 Task: Search one way flight ticket for 5 adults, 2 children, 1 infant in seat and 2 infants on lap in economy from Eagle/vail: Eagle County Regional Airport to Fort Wayne: Fort Wayne International Airport on 5-4-2023. Choice of flights is Singapure airlines. Number of bags: 6 checked bags. Price is upto 87000. Outbound departure time preference is 10:45.
Action: Mouse moved to (311, 303)
Screenshot: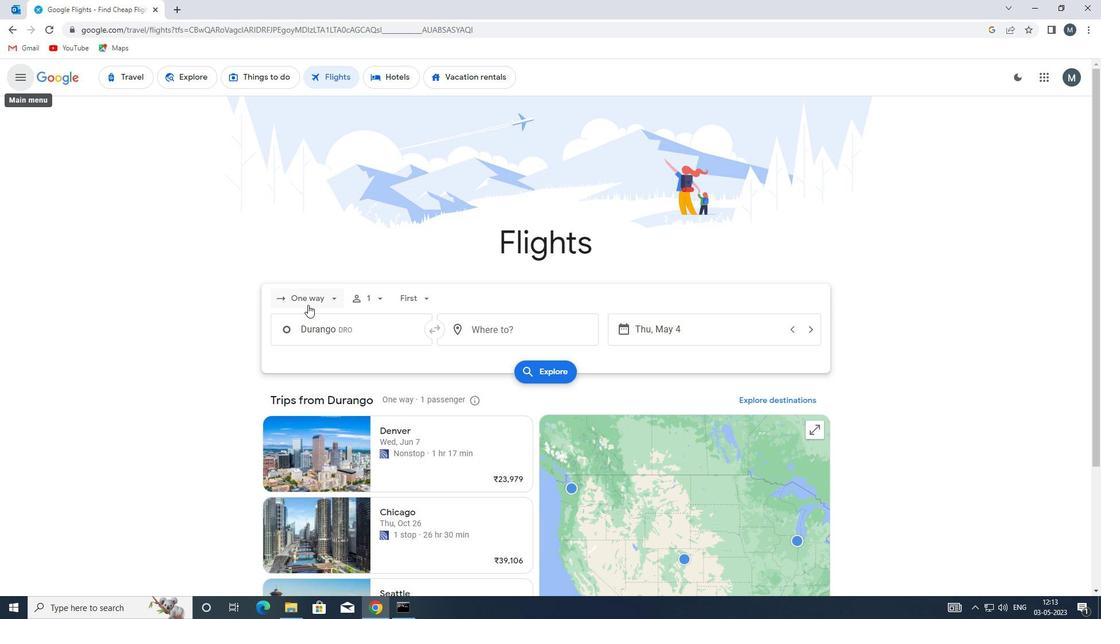 
Action: Mouse pressed left at (311, 303)
Screenshot: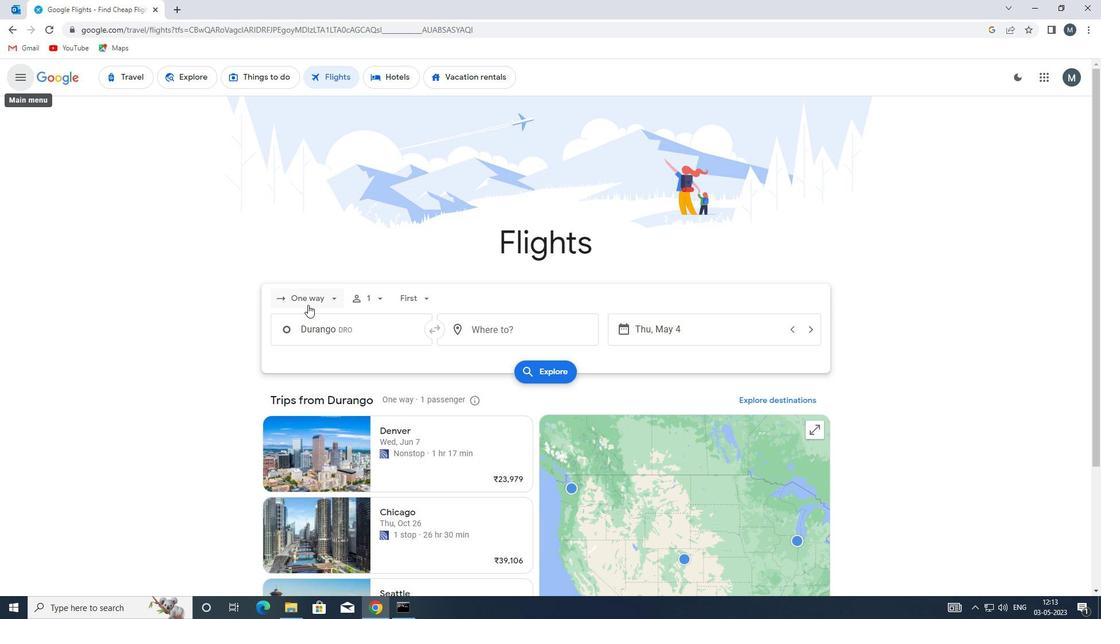 
Action: Mouse moved to (314, 355)
Screenshot: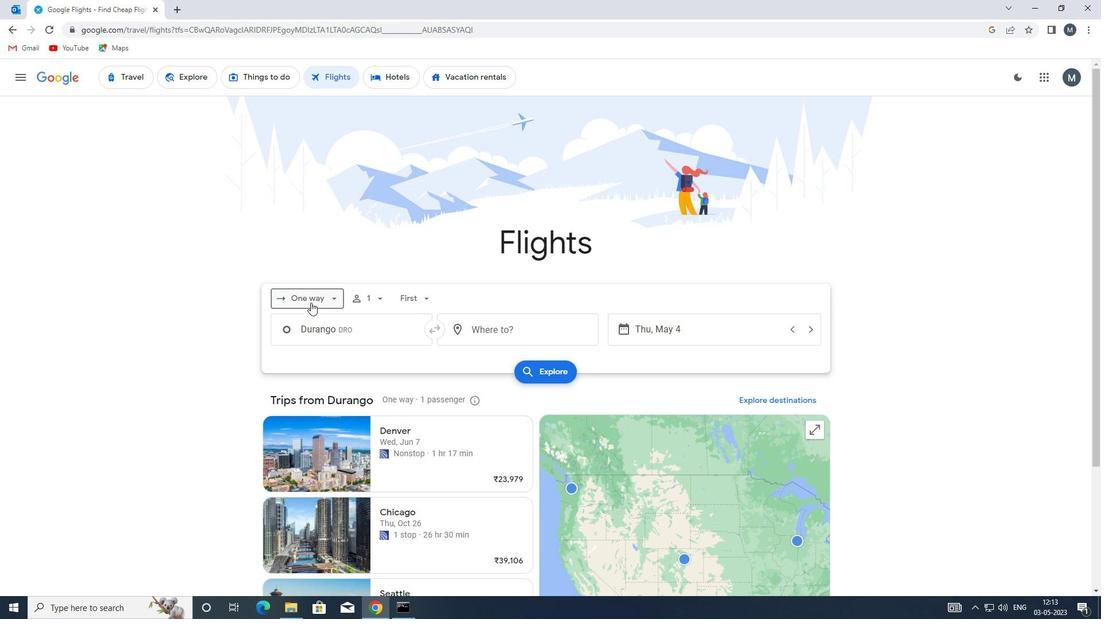 
Action: Mouse pressed left at (314, 355)
Screenshot: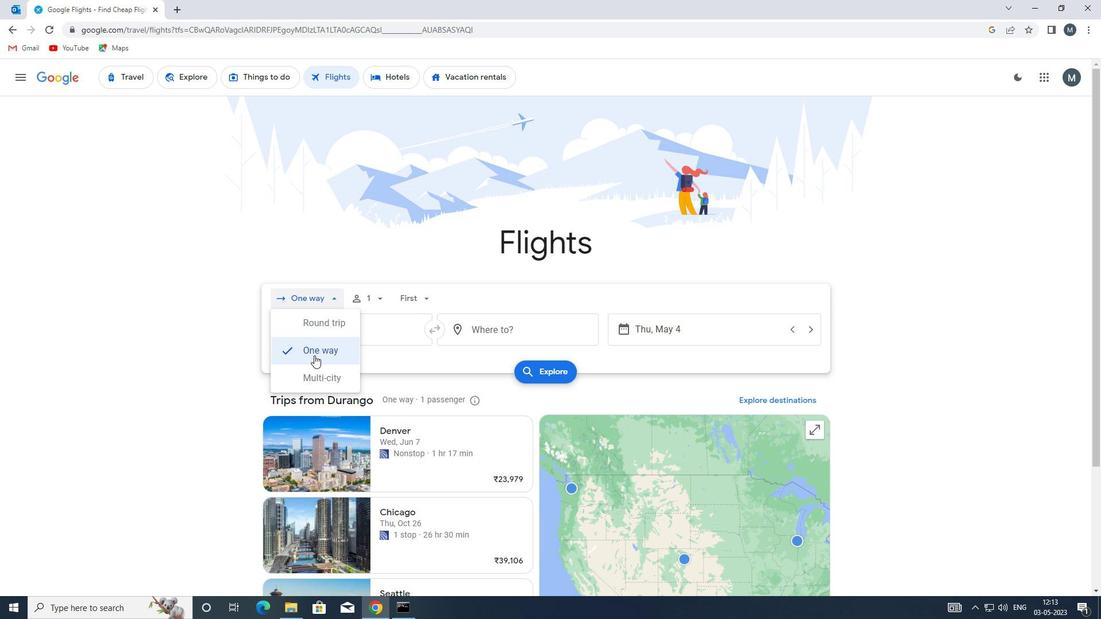 
Action: Mouse moved to (376, 301)
Screenshot: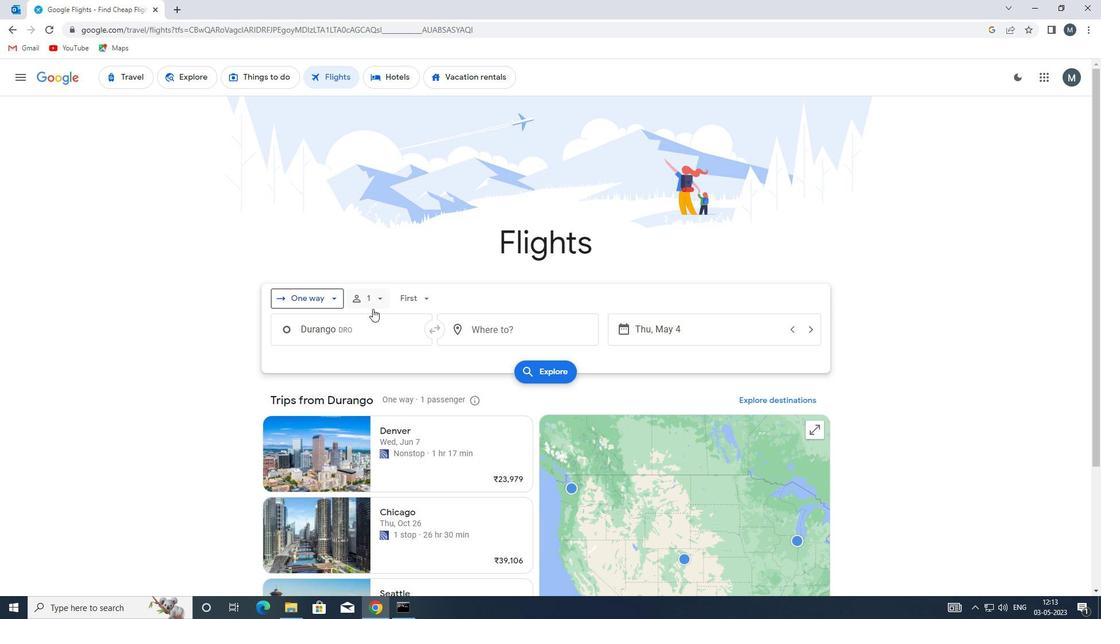 
Action: Mouse pressed left at (376, 301)
Screenshot: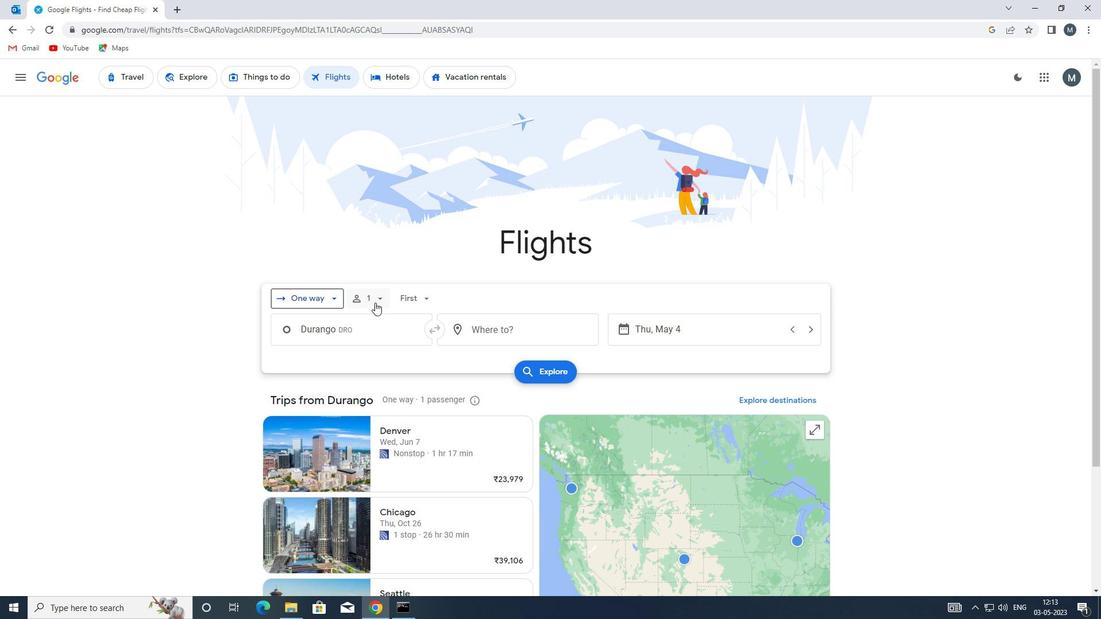 
Action: Mouse moved to (473, 327)
Screenshot: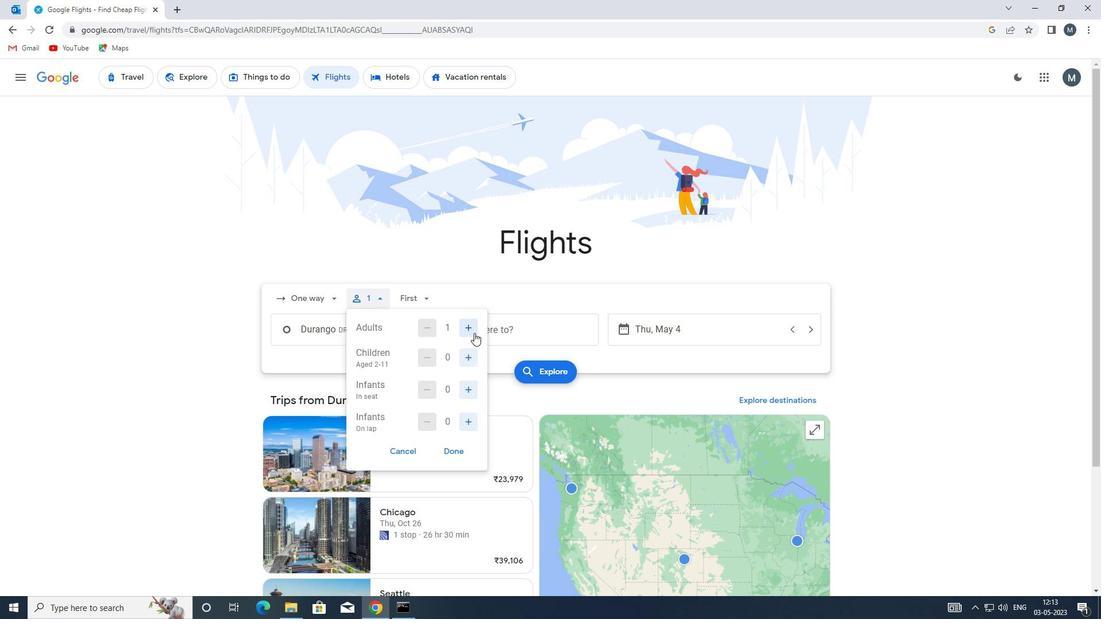 
Action: Mouse pressed left at (473, 327)
Screenshot: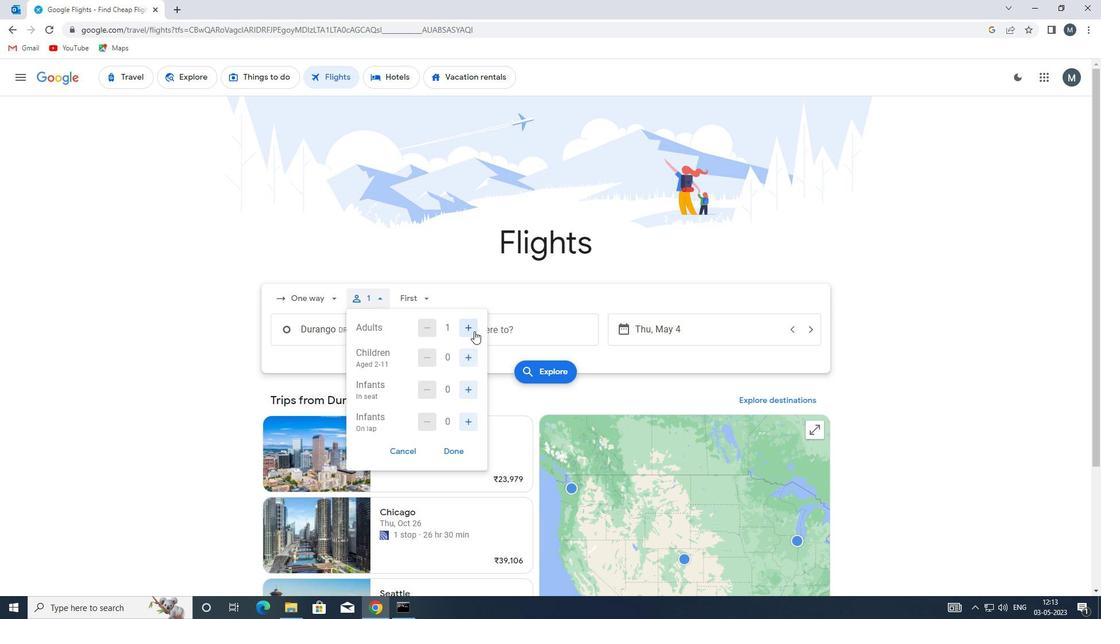 
Action: Mouse pressed left at (473, 327)
Screenshot: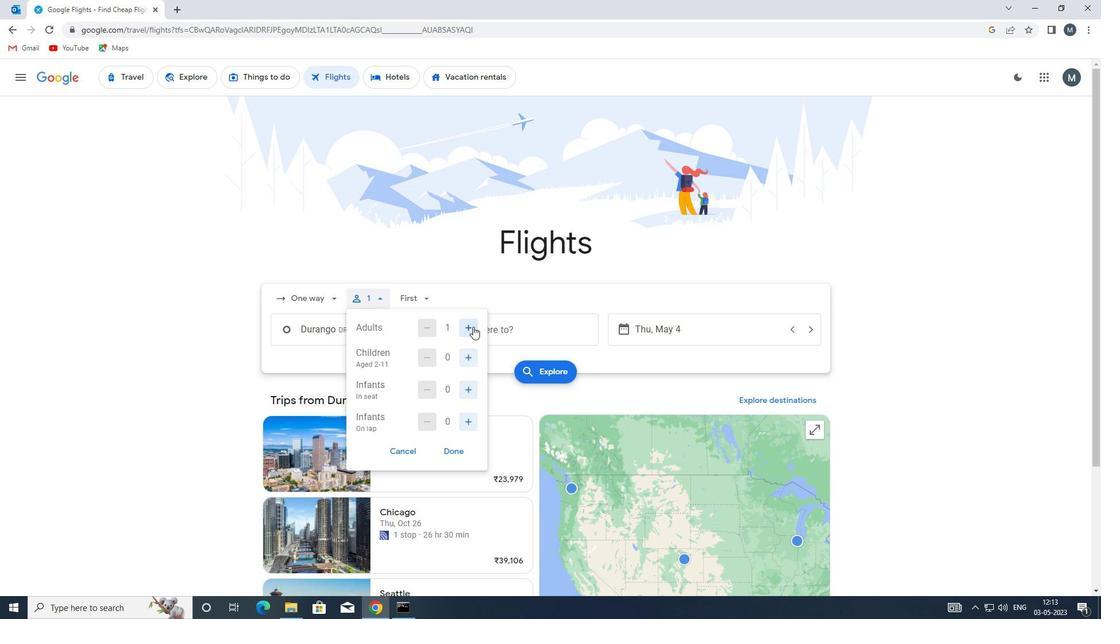 
Action: Mouse pressed left at (473, 327)
Screenshot: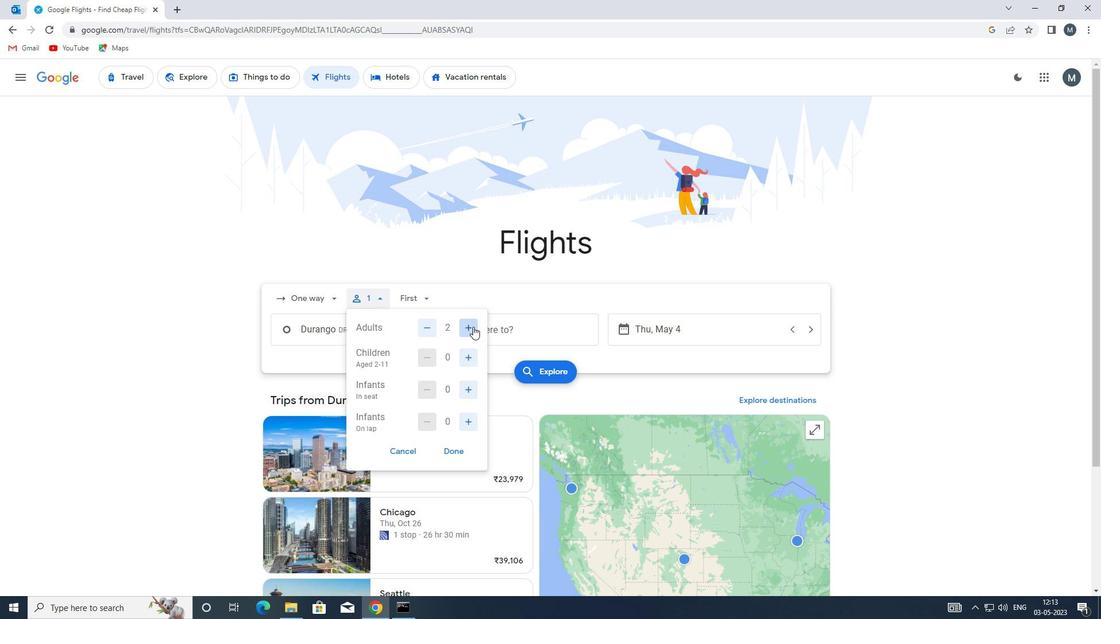 
Action: Mouse pressed left at (473, 327)
Screenshot: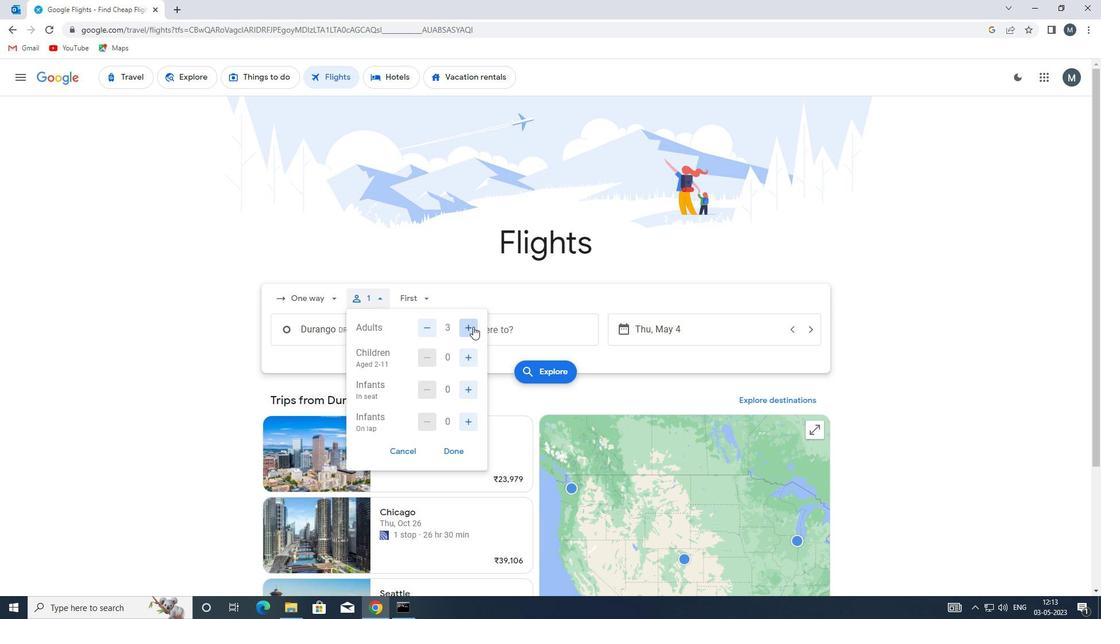
Action: Mouse moved to (469, 358)
Screenshot: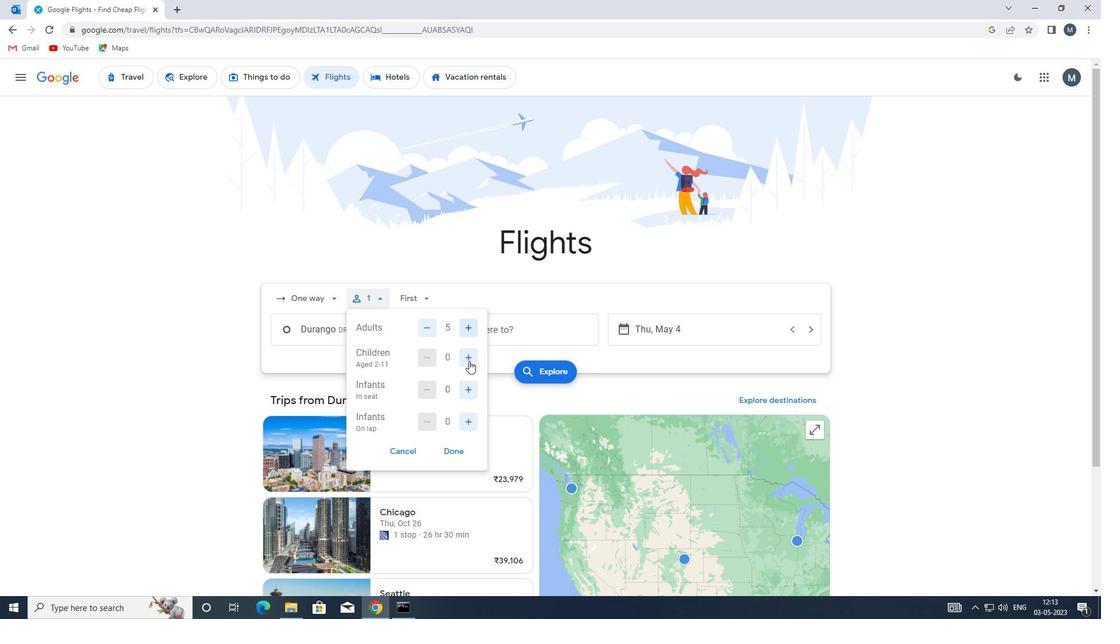 
Action: Mouse pressed left at (469, 358)
Screenshot: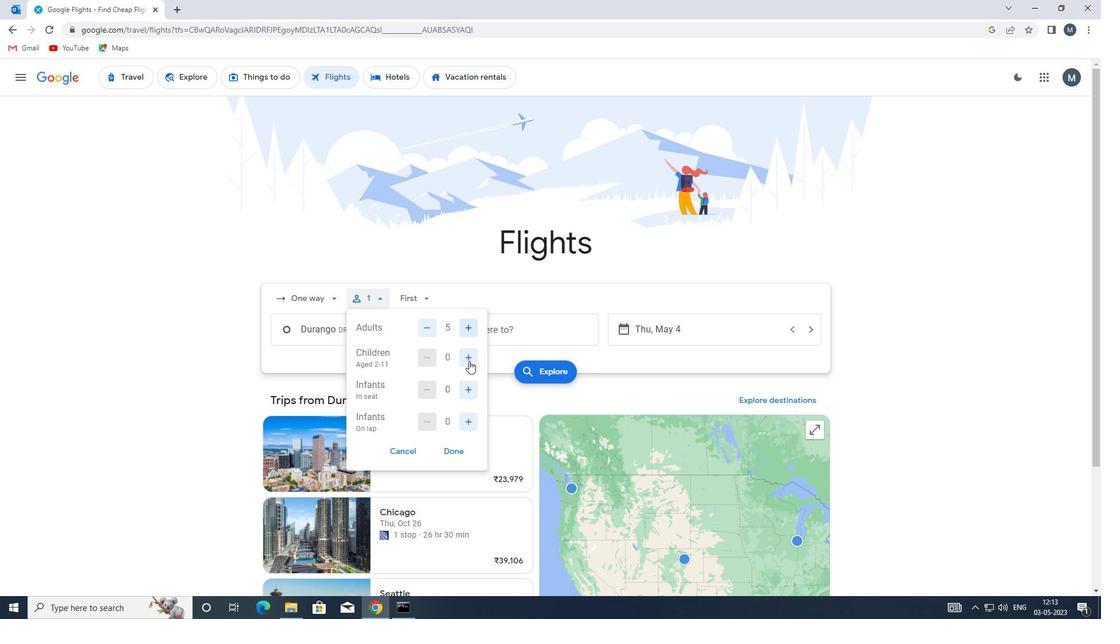 
Action: Mouse pressed left at (469, 358)
Screenshot: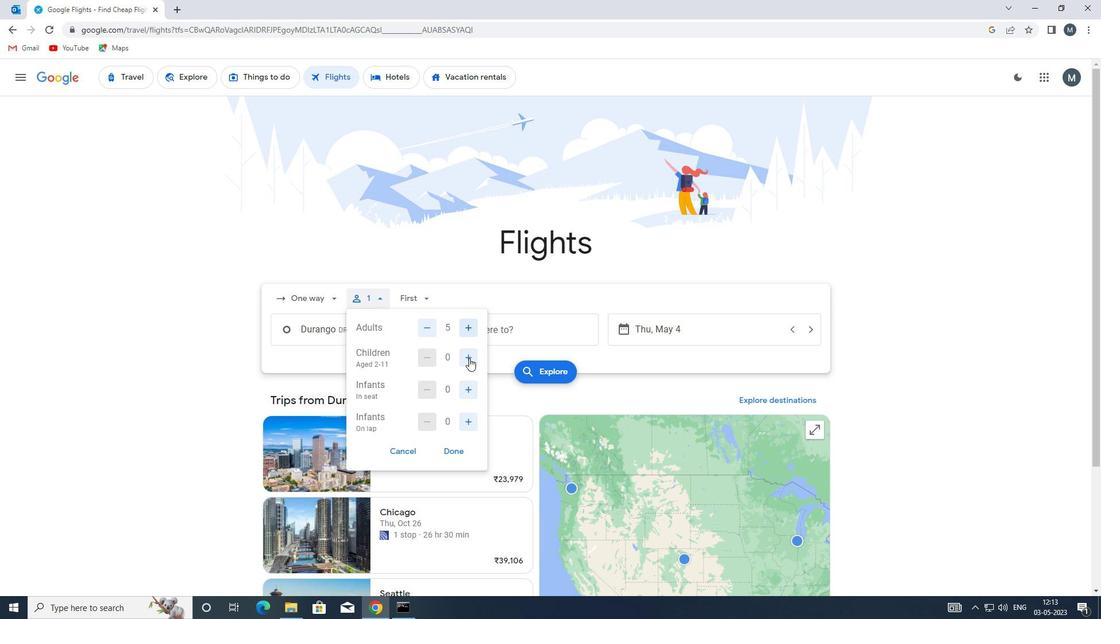 
Action: Mouse moved to (469, 388)
Screenshot: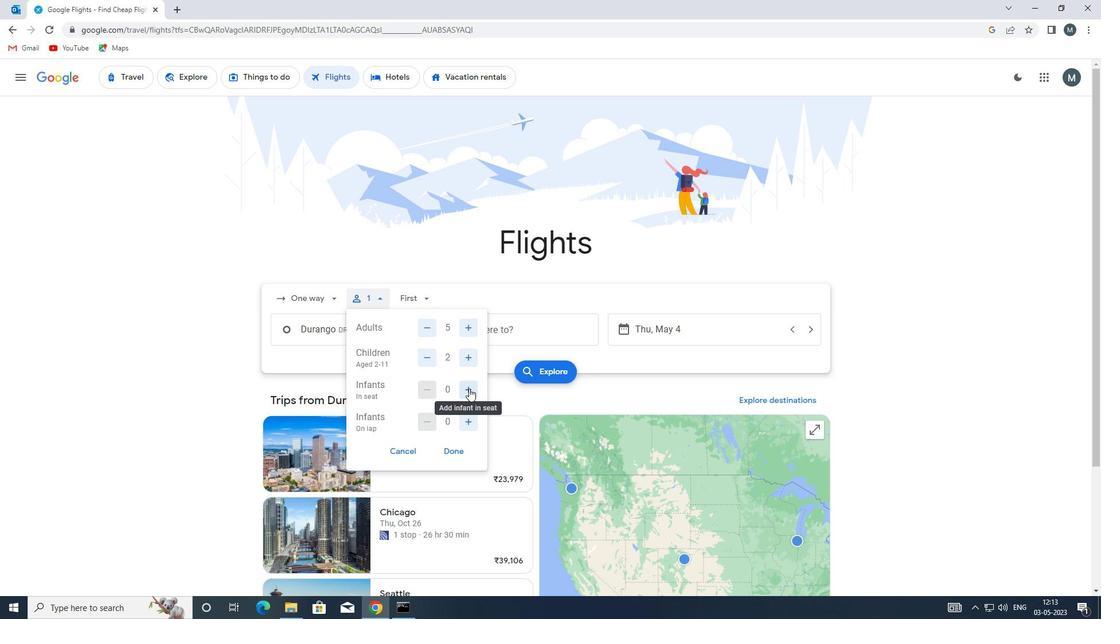 
Action: Mouse pressed left at (469, 388)
Screenshot: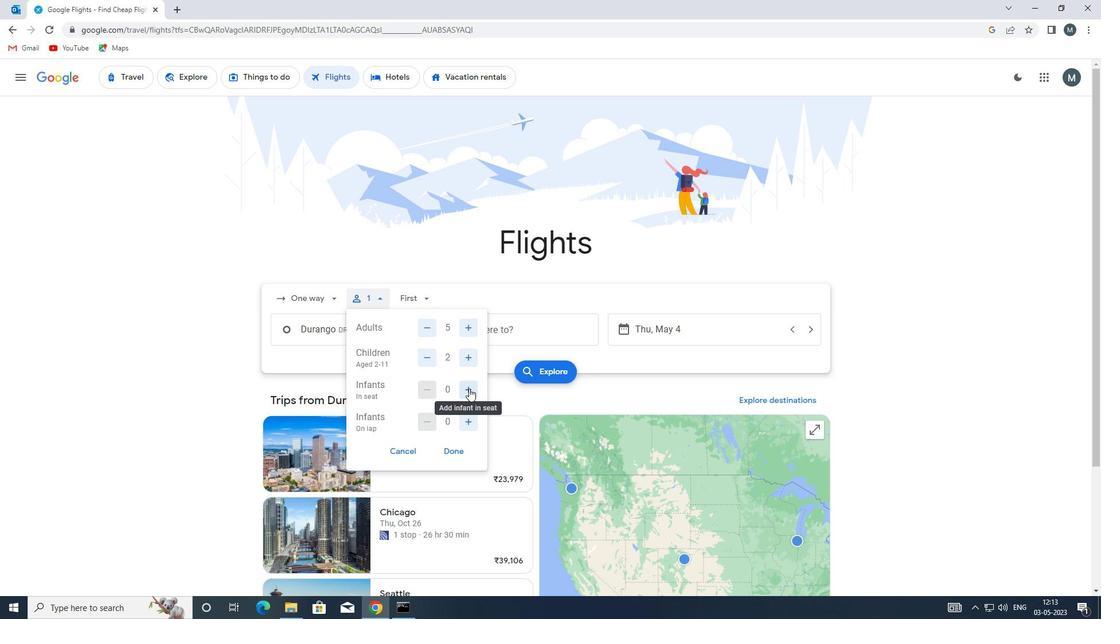 
Action: Mouse moved to (470, 420)
Screenshot: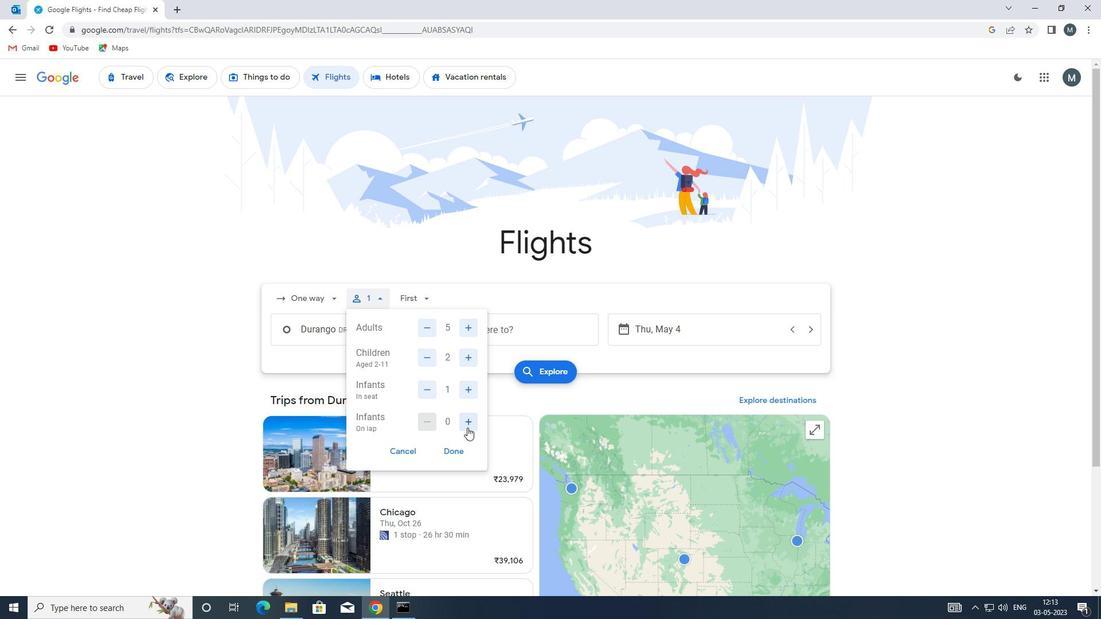 
Action: Mouse pressed left at (470, 420)
Screenshot: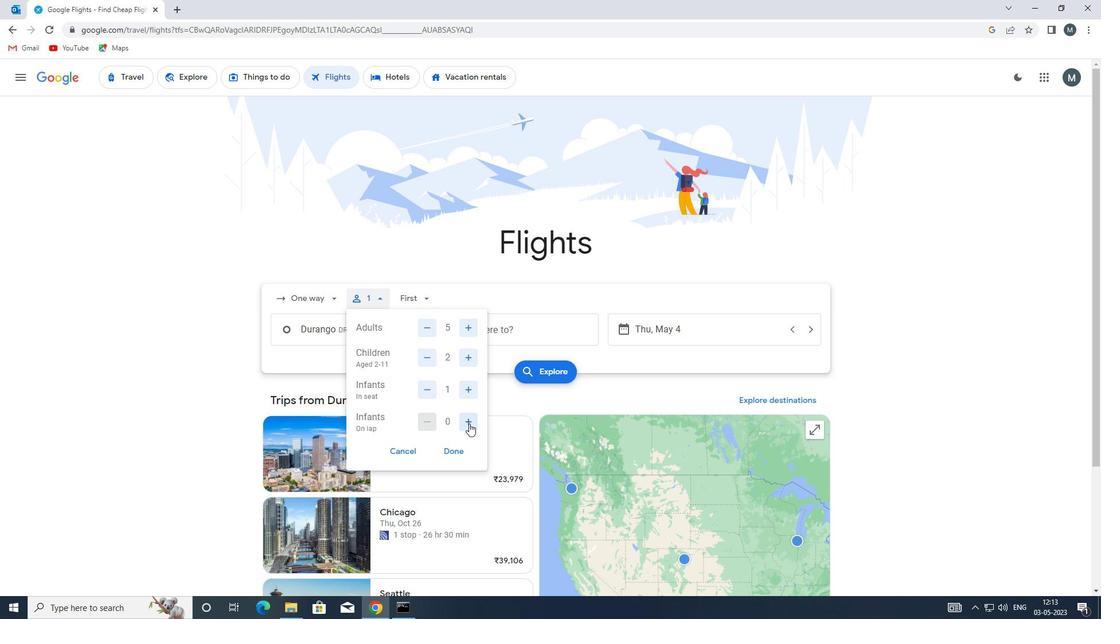 
Action: Mouse pressed left at (470, 420)
Screenshot: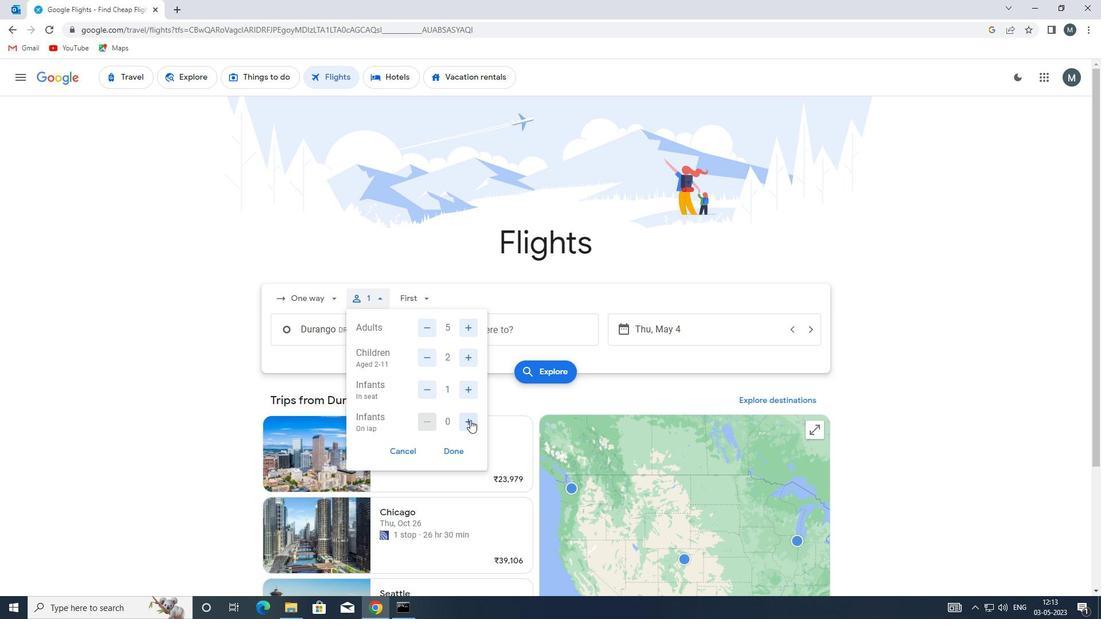 
Action: Mouse moved to (432, 421)
Screenshot: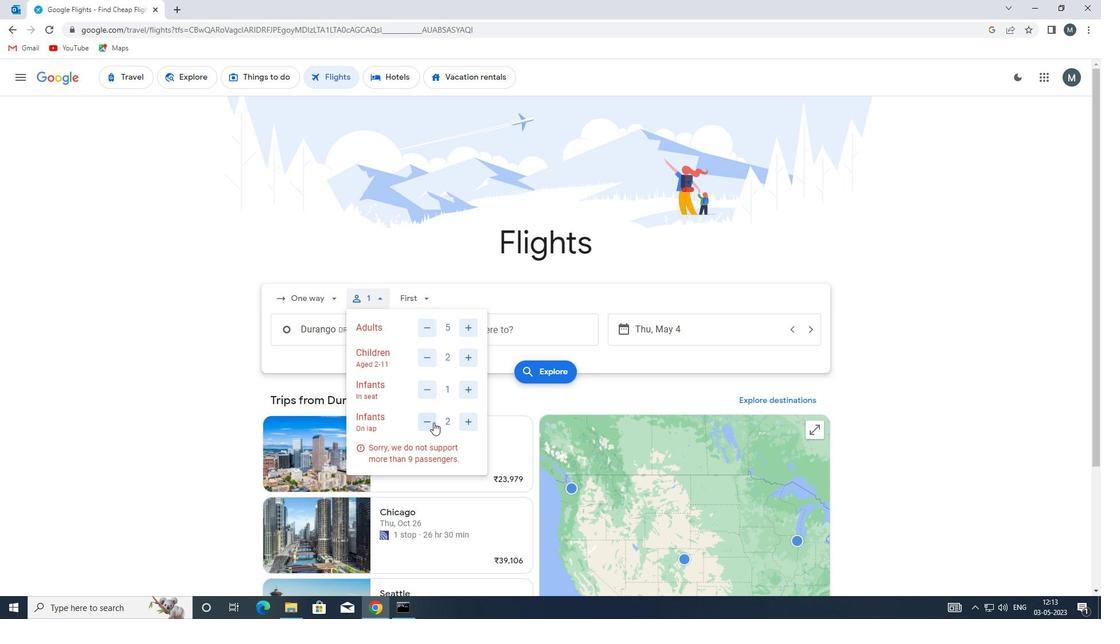 
Action: Mouse pressed left at (432, 421)
Screenshot: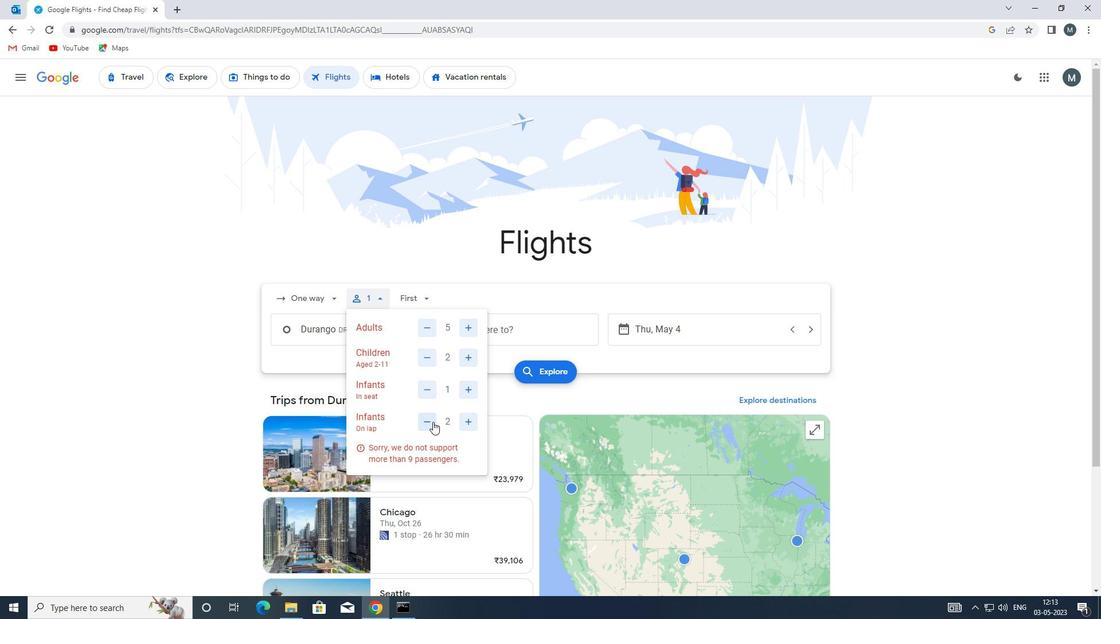 
Action: Mouse moved to (451, 450)
Screenshot: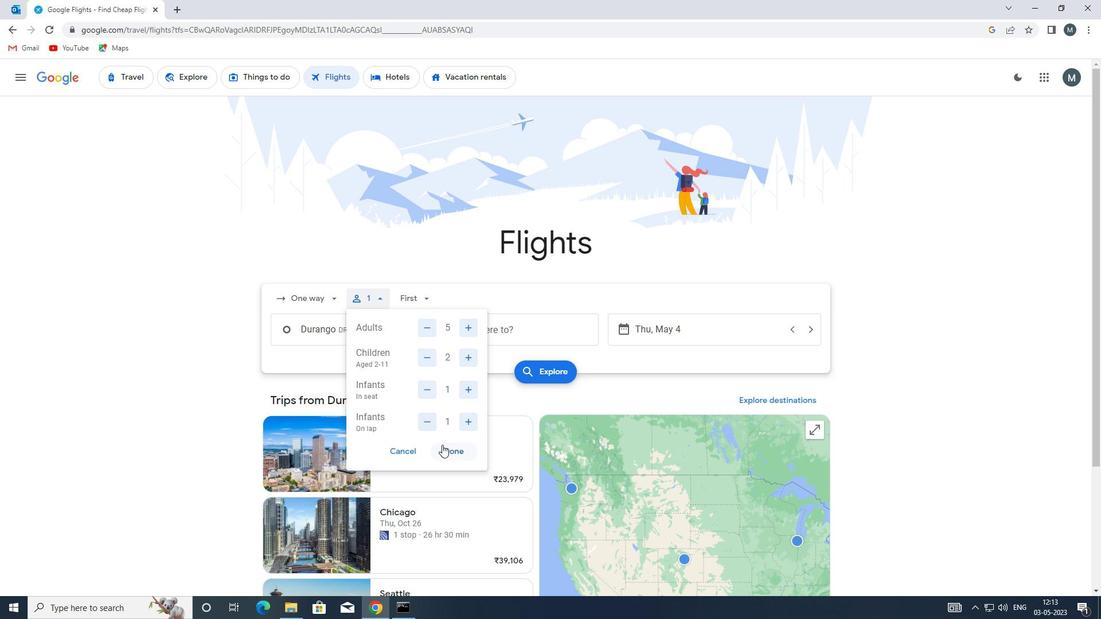 
Action: Mouse pressed left at (451, 450)
Screenshot: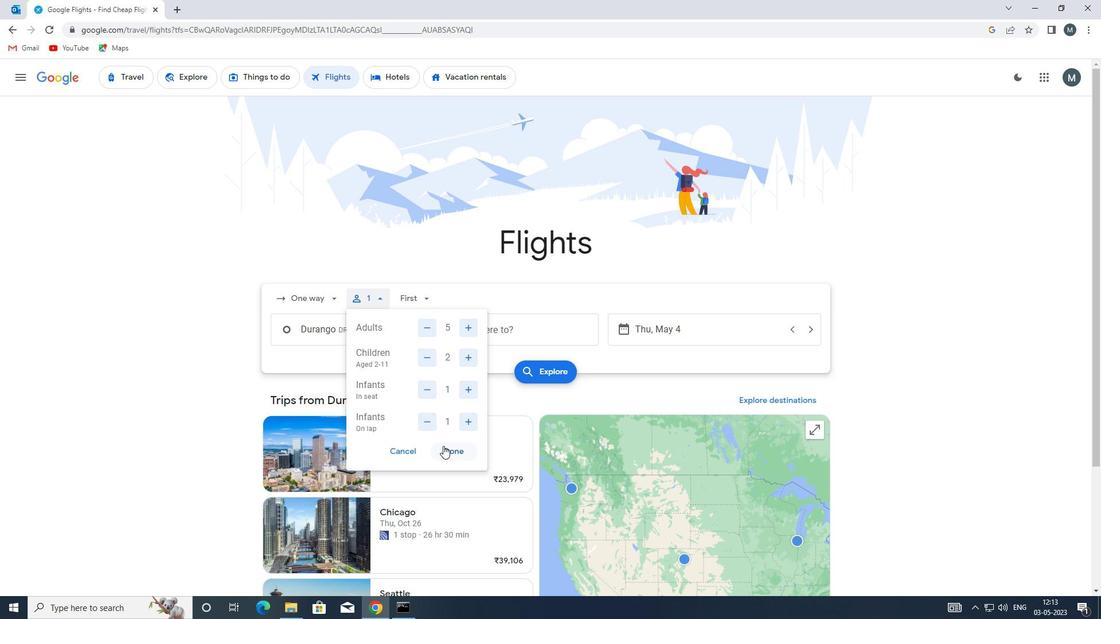 
Action: Mouse moved to (429, 304)
Screenshot: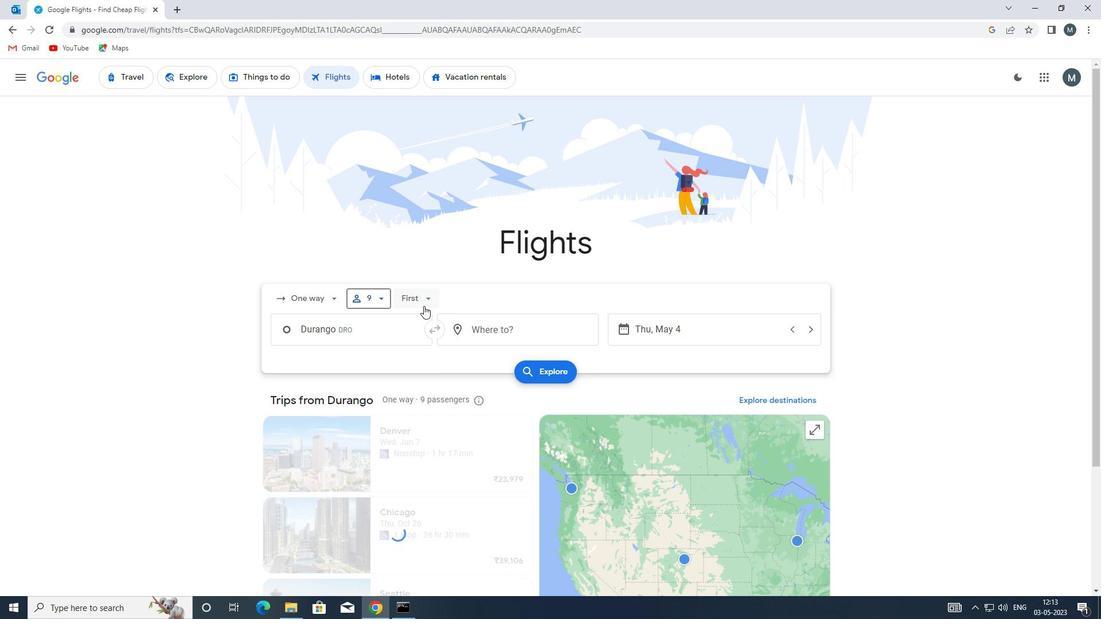 
Action: Mouse pressed left at (429, 304)
Screenshot: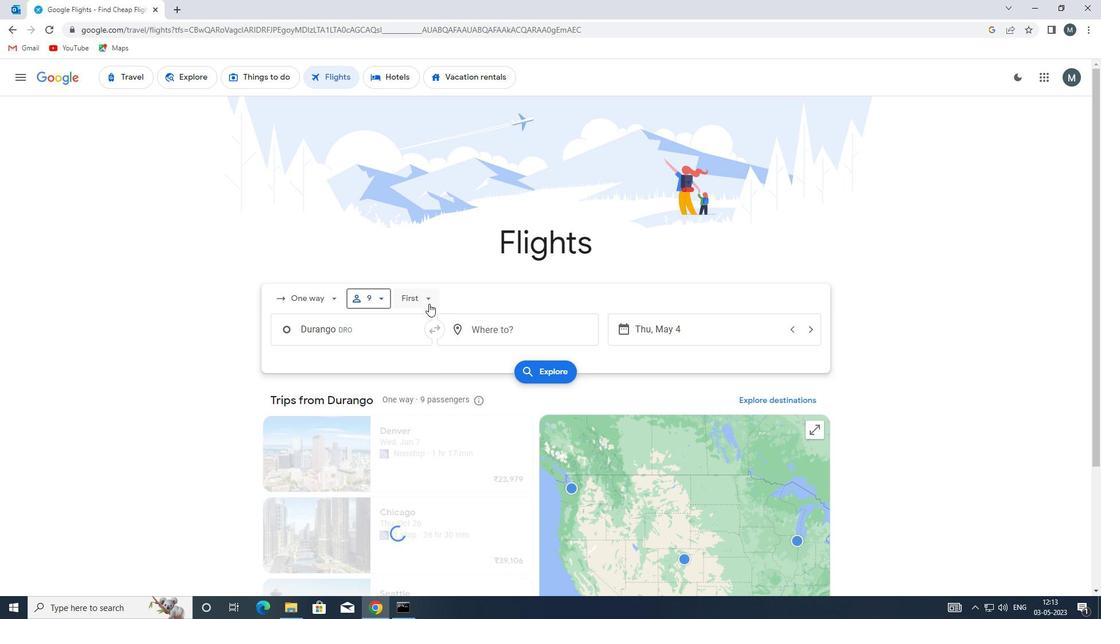
Action: Mouse moved to (453, 324)
Screenshot: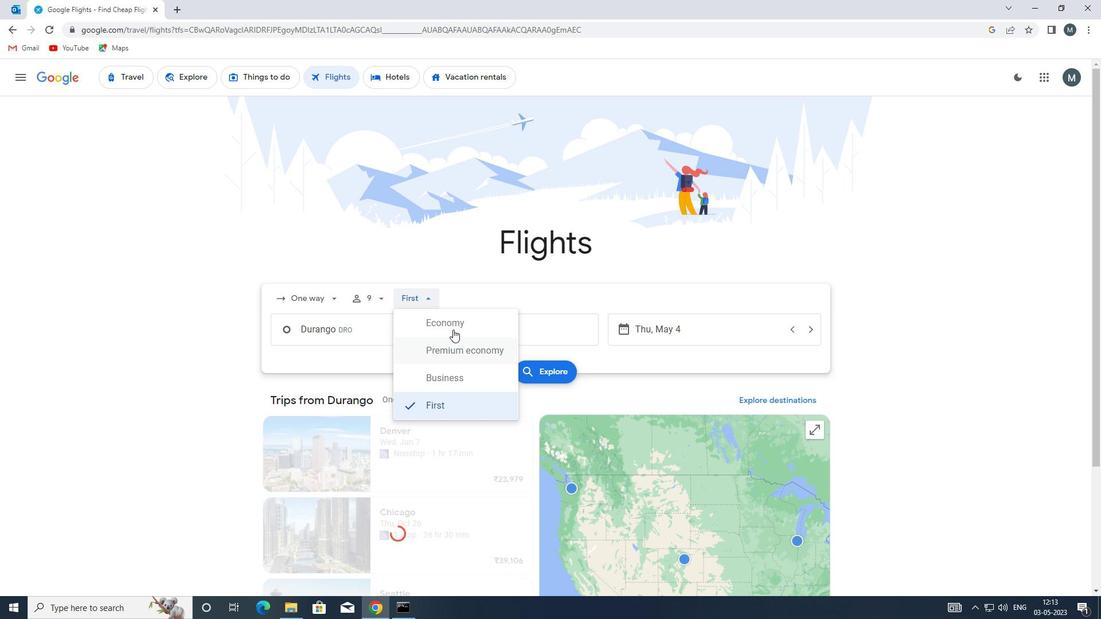 
Action: Mouse pressed left at (453, 324)
Screenshot: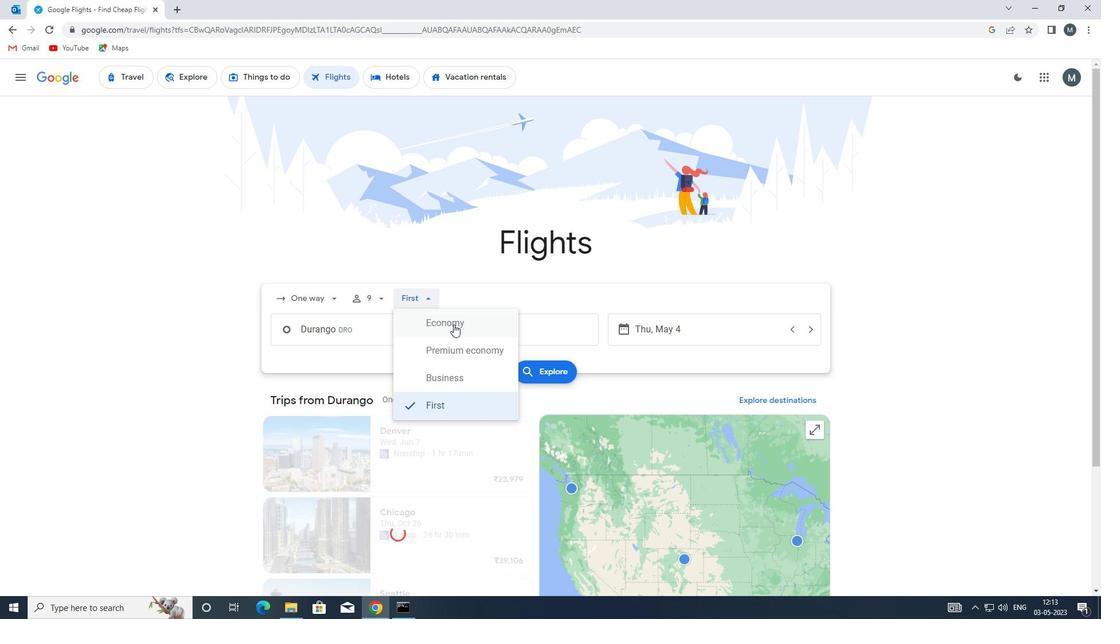 
Action: Mouse moved to (380, 331)
Screenshot: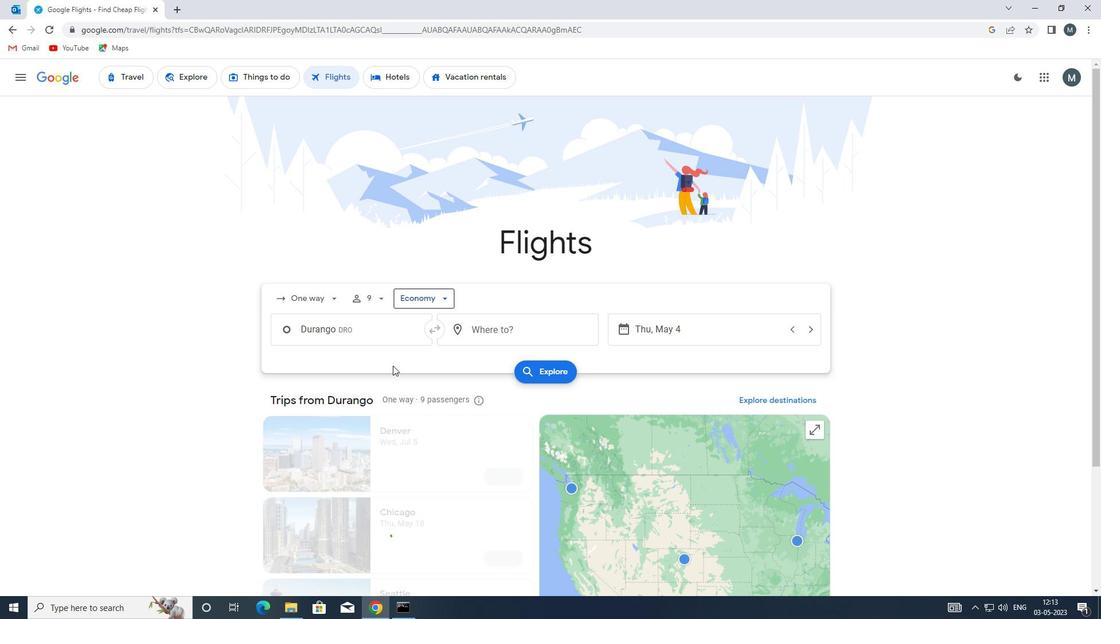 
Action: Mouse pressed left at (380, 331)
Screenshot: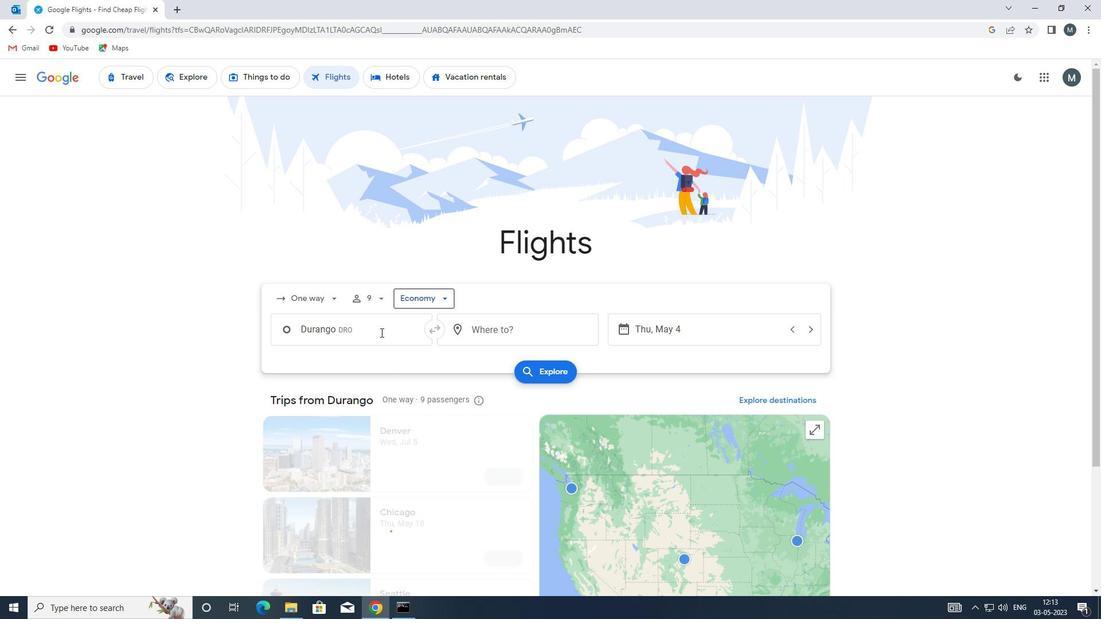 
Action: Mouse moved to (382, 331)
Screenshot: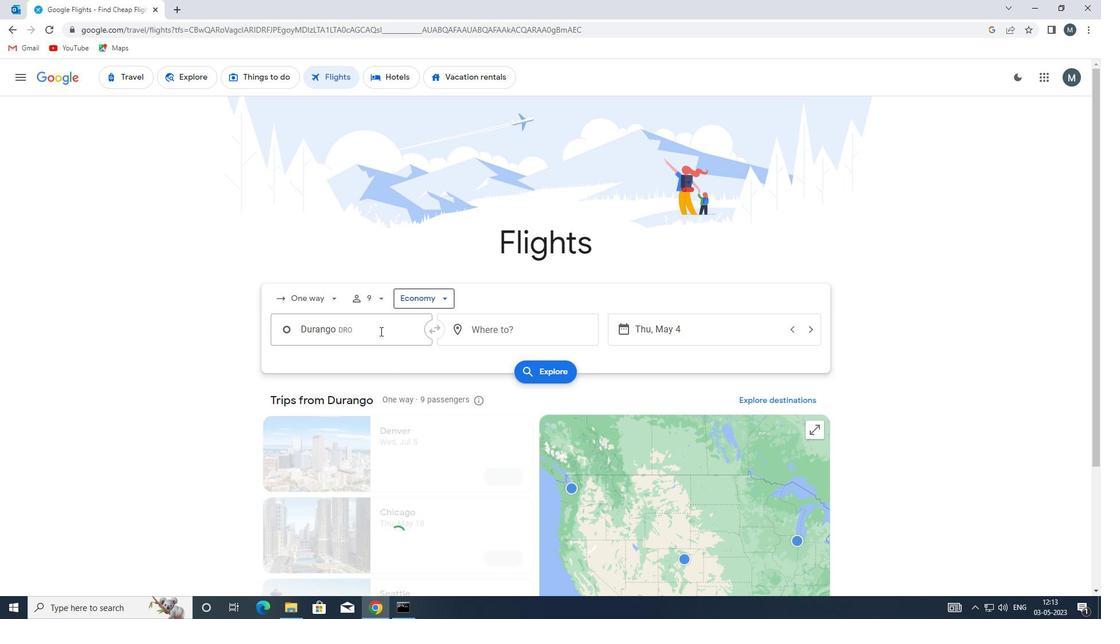
Action: Key pressed ege
Screenshot: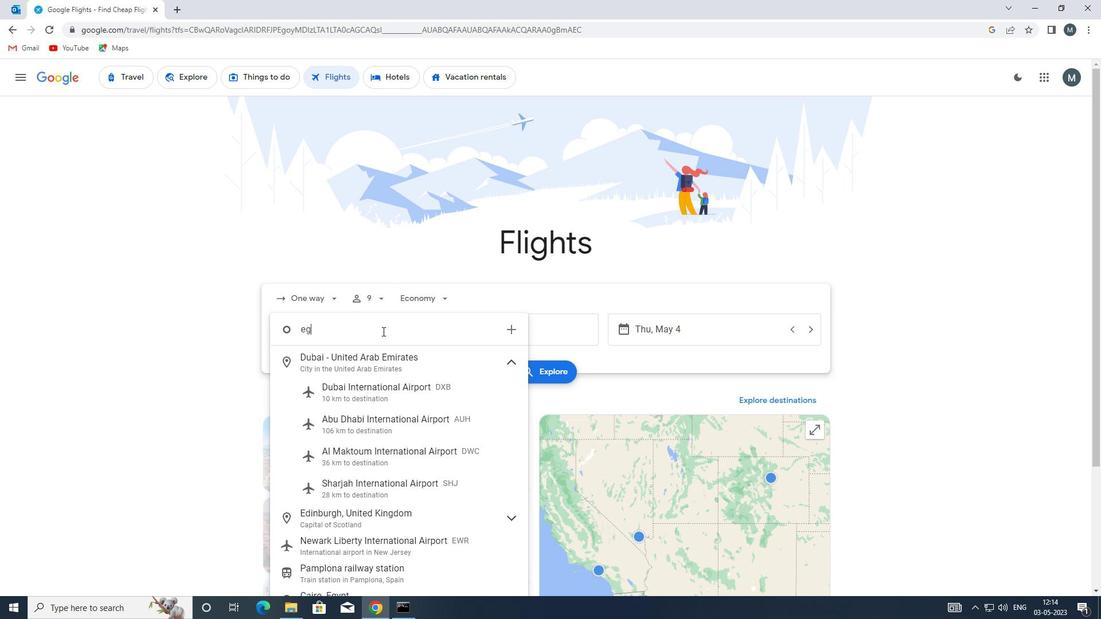 
Action: Mouse moved to (393, 364)
Screenshot: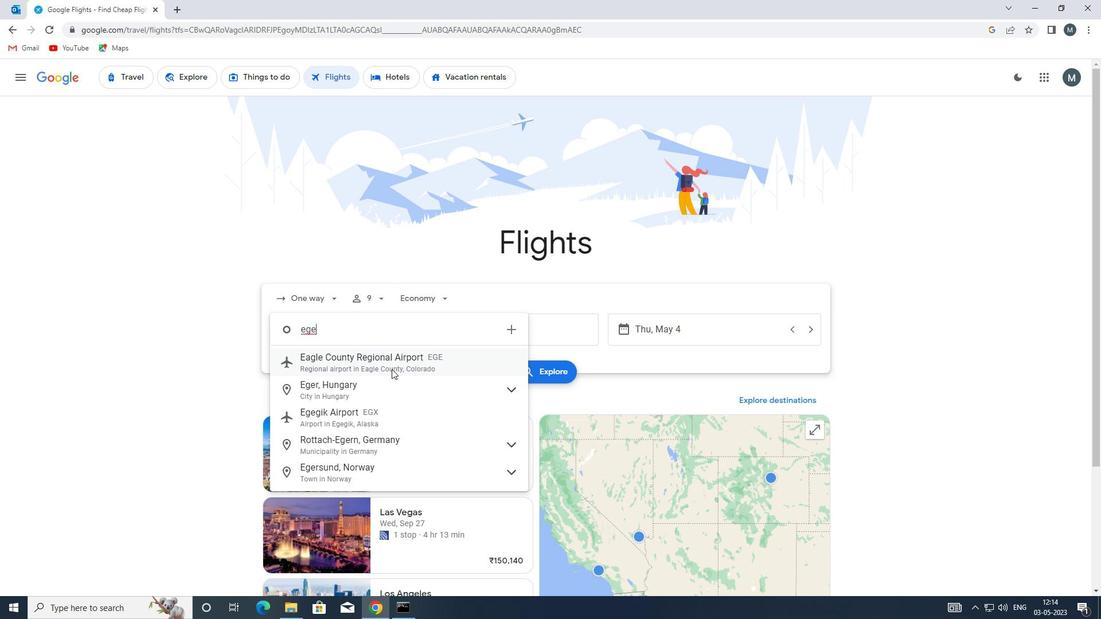 
Action: Mouse pressed left at (393, 364)
Screenshot: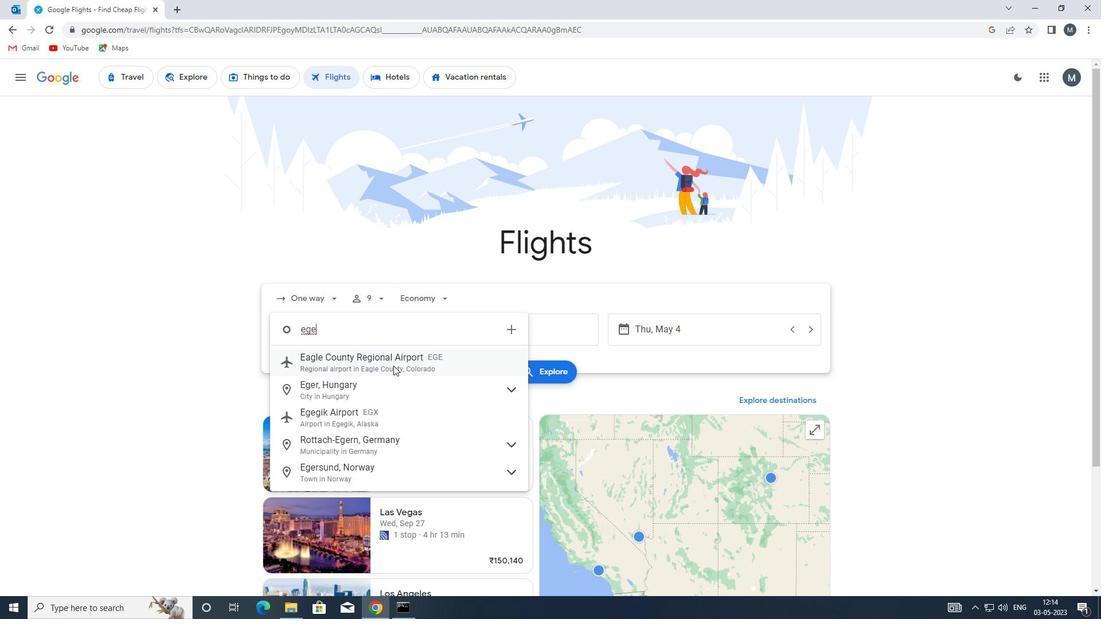
Action: Mouse moved to (512, 330)
Screenshot: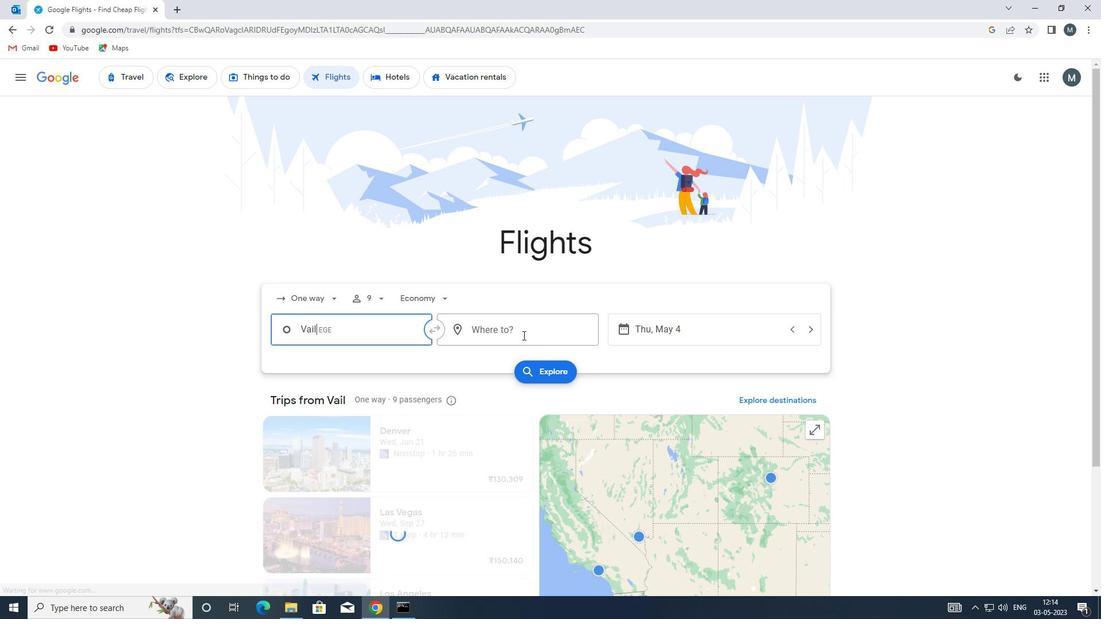 
Action: Mouse pressed left at (512, 330)
Screenshot: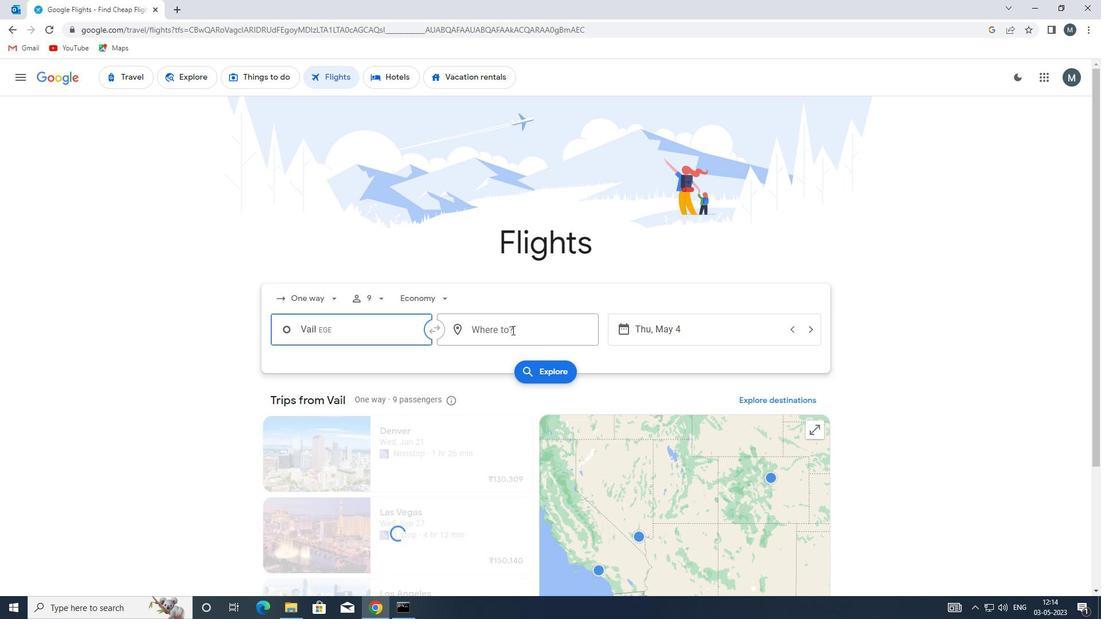 
Action: Key pressed fwa
Screenshot: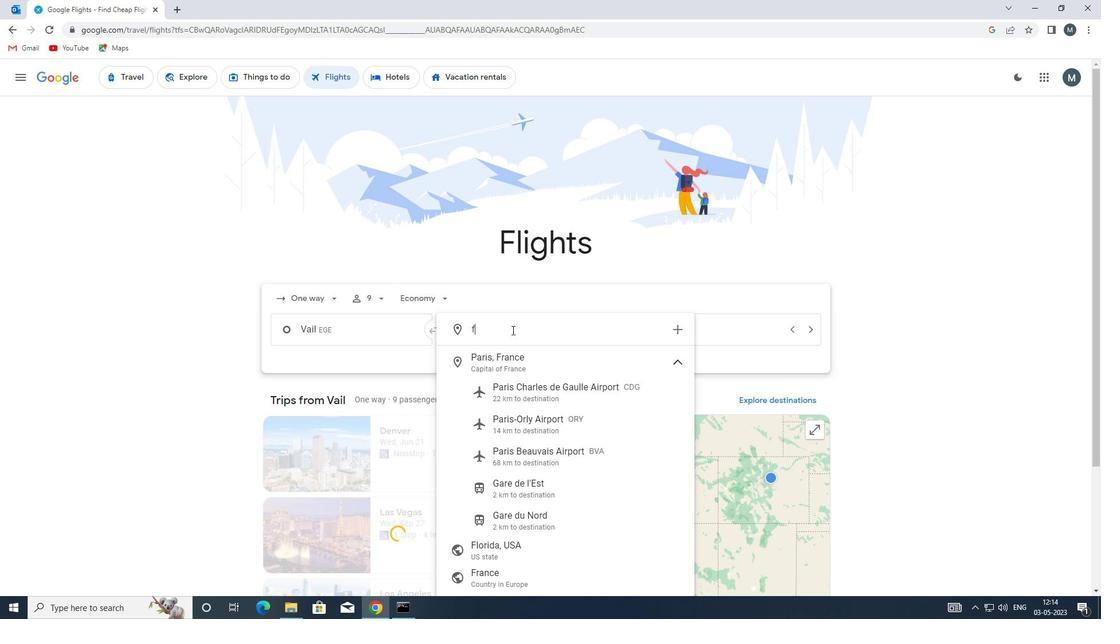 
Action: Mouse moved to (532, 366)
Screenshot: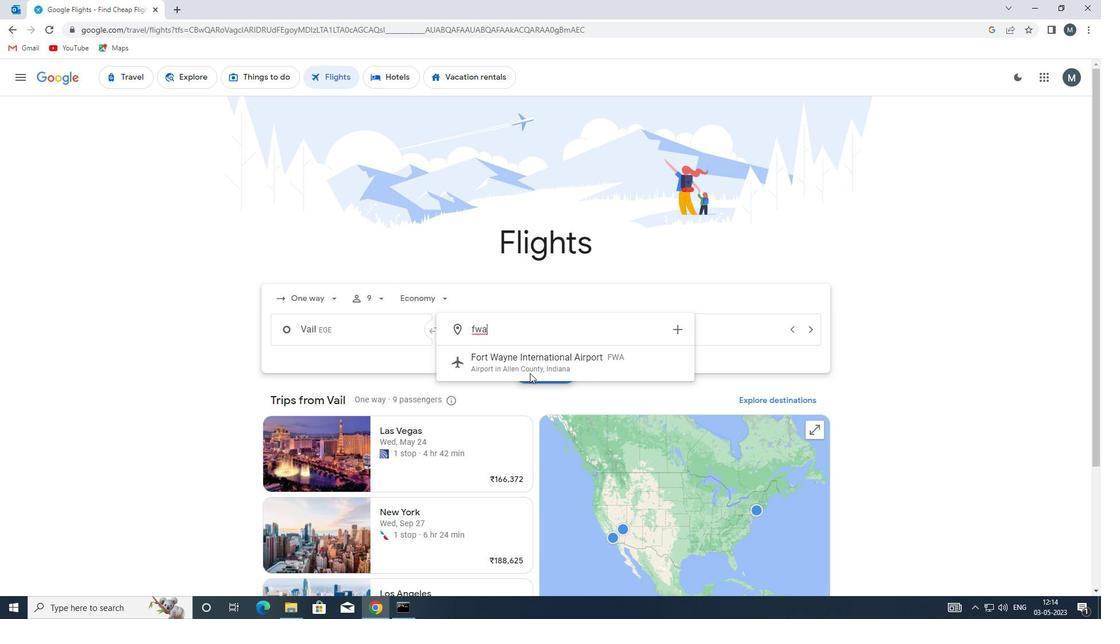 
Action: Mouse pressed left at (532, 366)
Screenshot: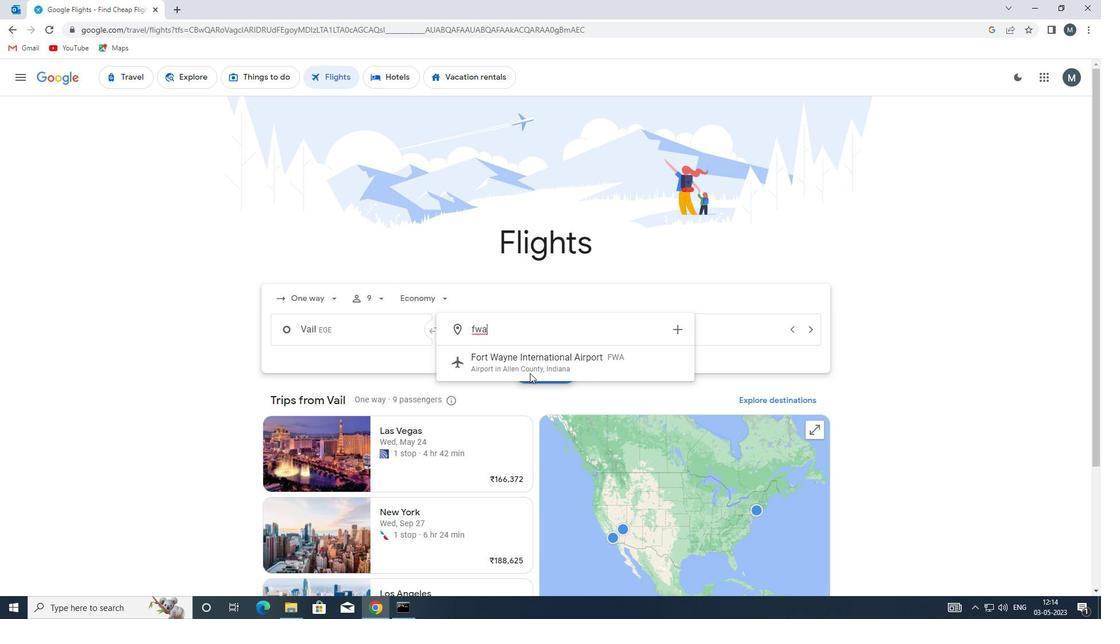 
Action: Mouse moved to (639, 327)
Screenshot: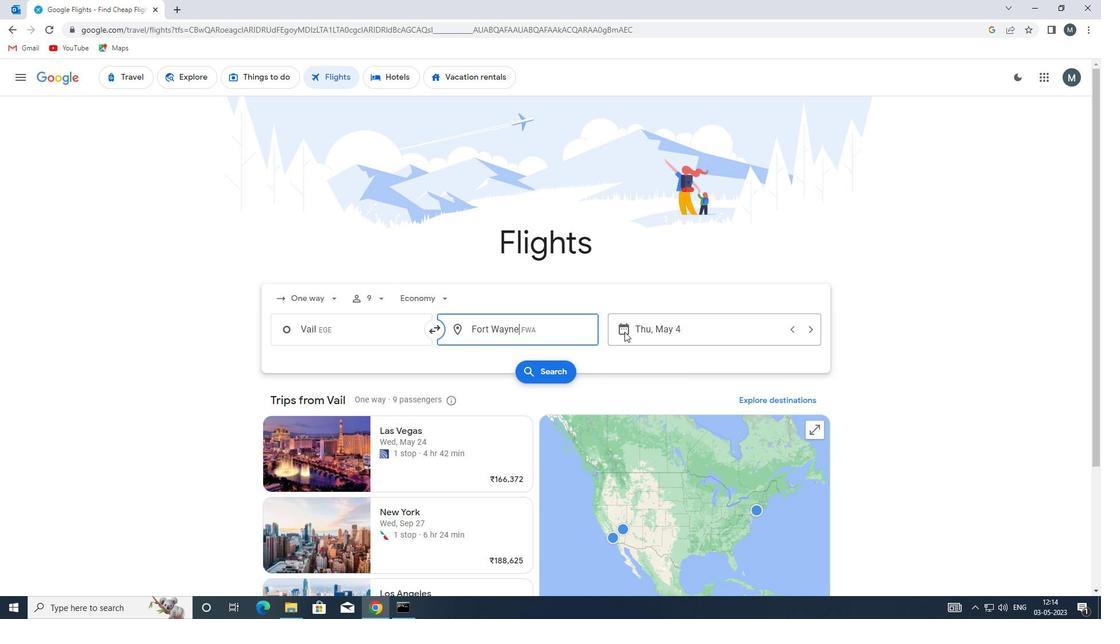 
Action: Mouse pressed left at (639, 327)
Screenshot: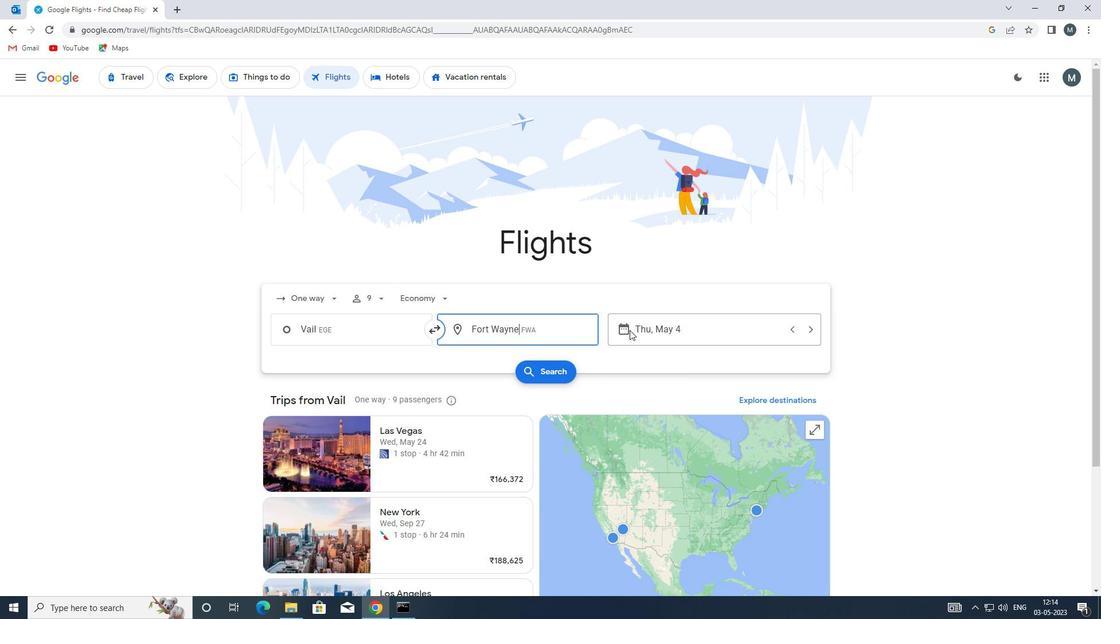
Action: Mouse moved to (523, 391)
Screenshot: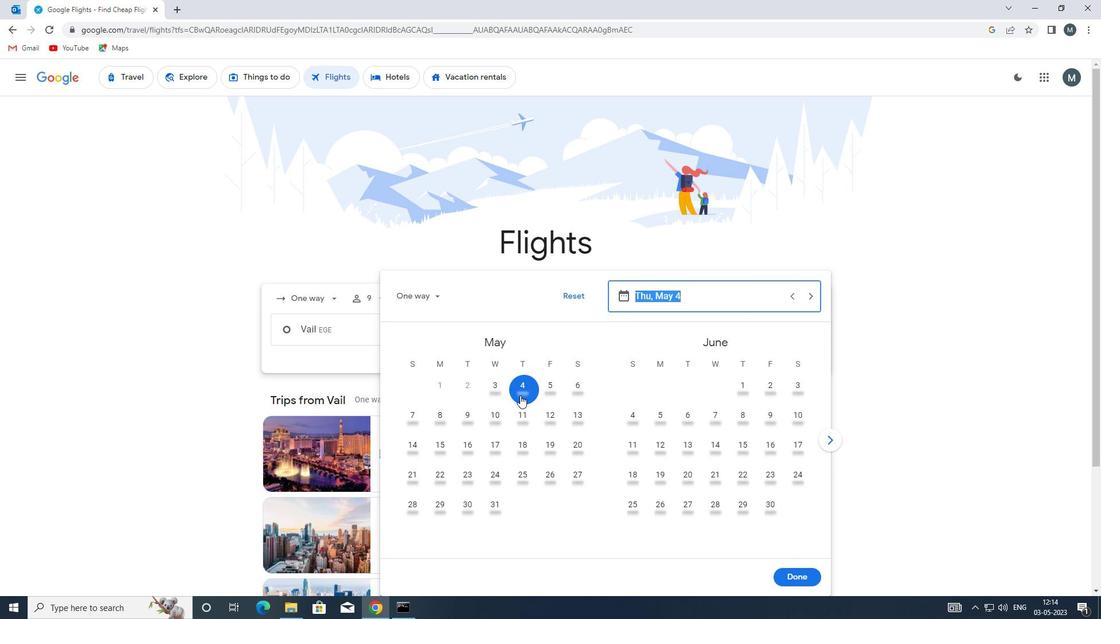 
Action: Mouse pressed left at (523, 391)
Screenshot: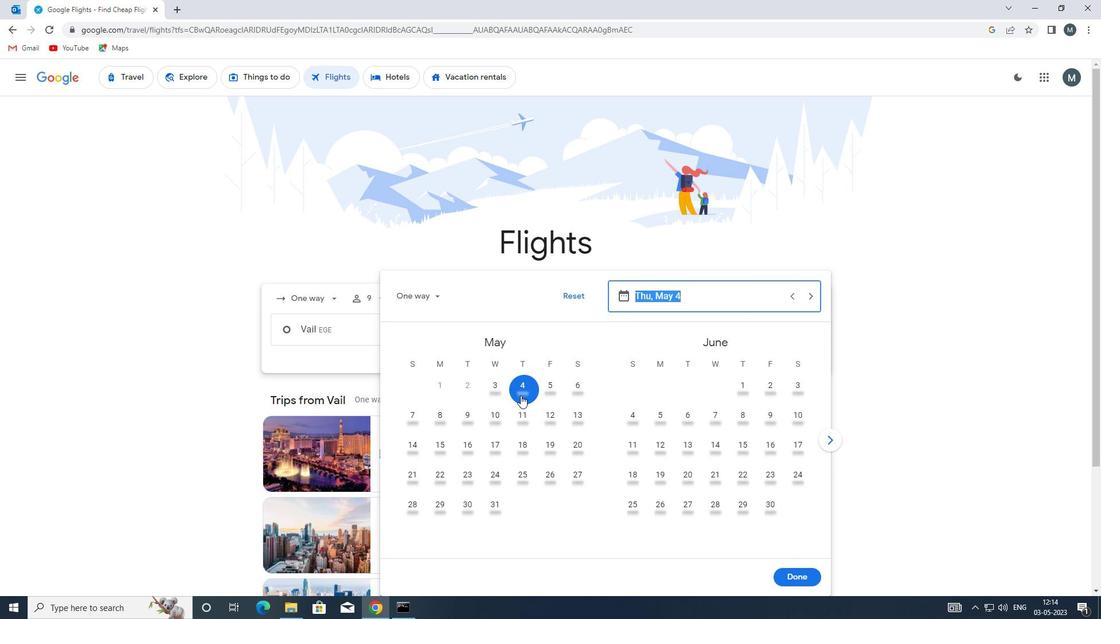 
Action: Mouse moved to (797, 575)
Screenshot: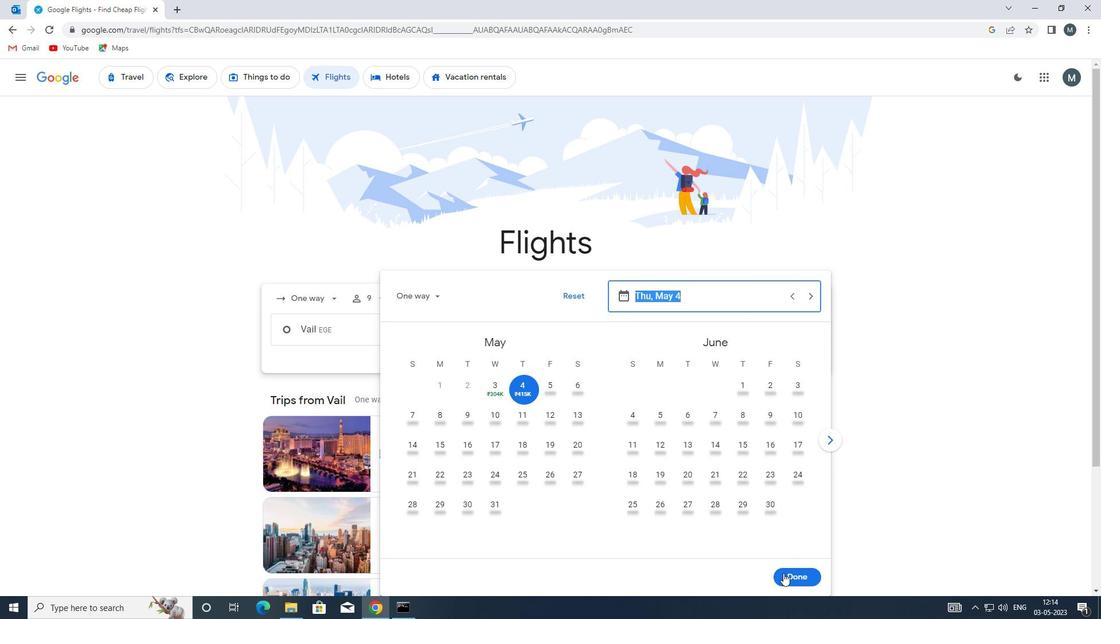 
Action: Mouse pressed left at (797, 575)
Screenshot: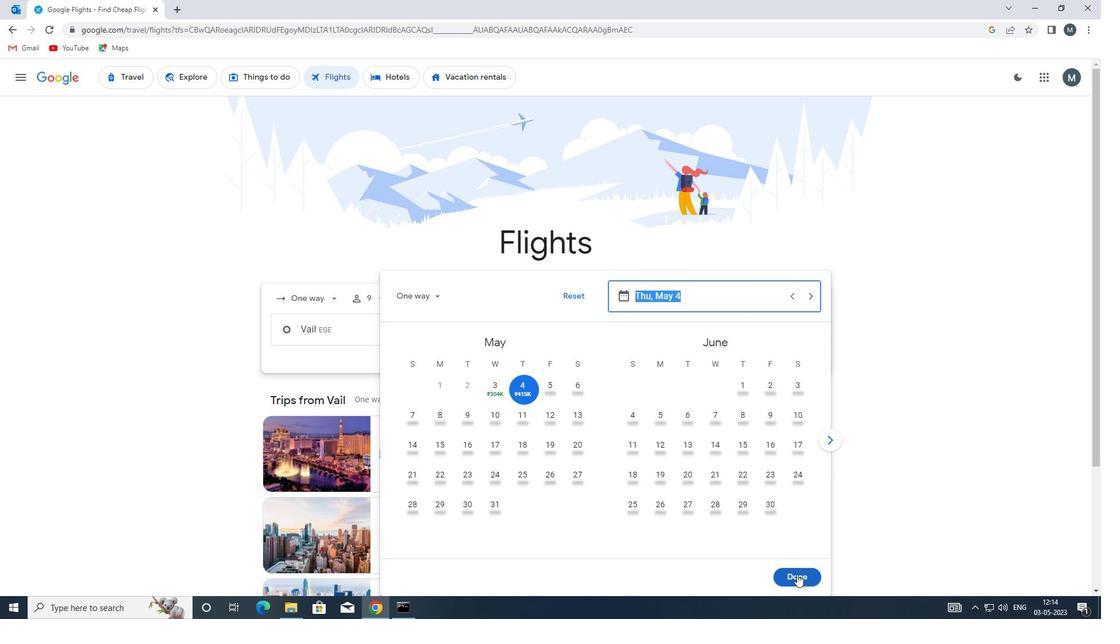 
Action: Mouse moved to (544, 370)
Screenshot: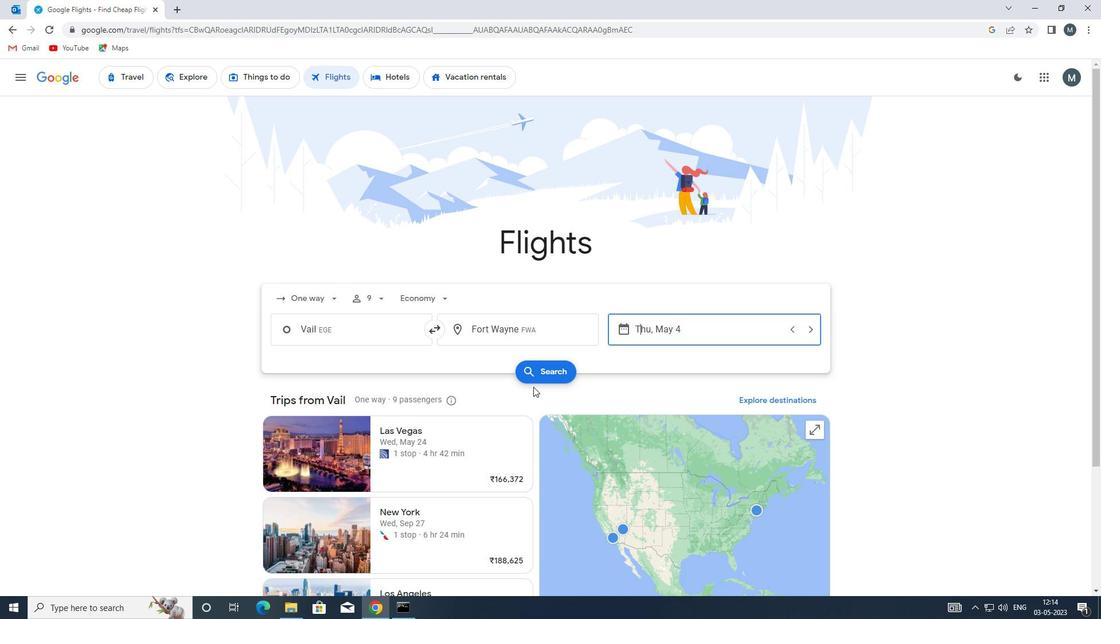 
Action: Mouse pressed left at (544, 370)
Screenshot: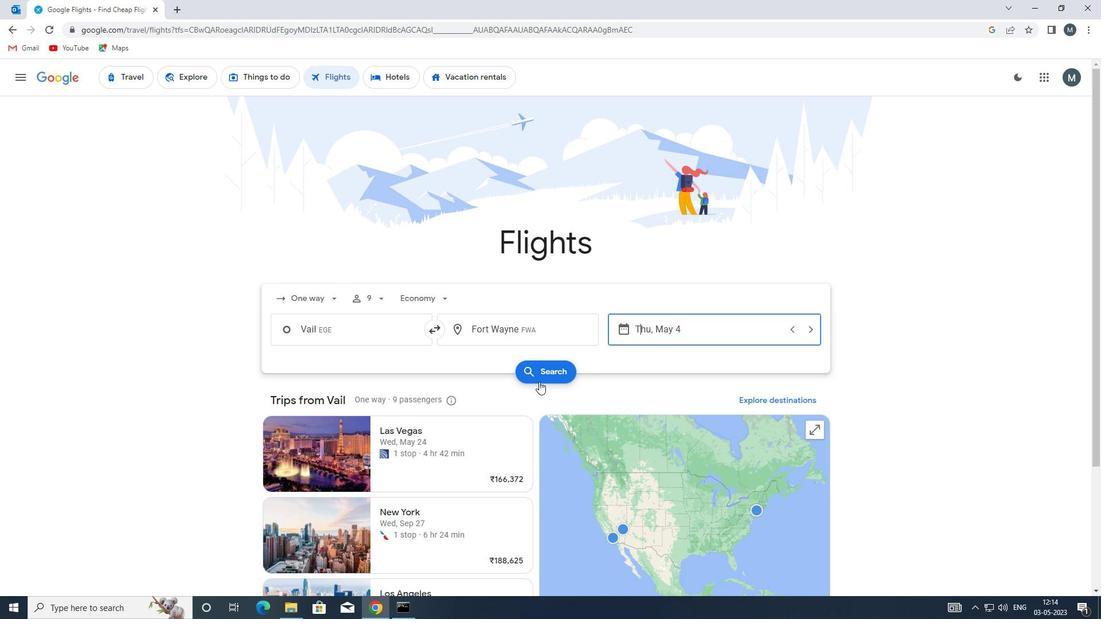 
Action: Mouse moved to (285, 175)
Screenshot: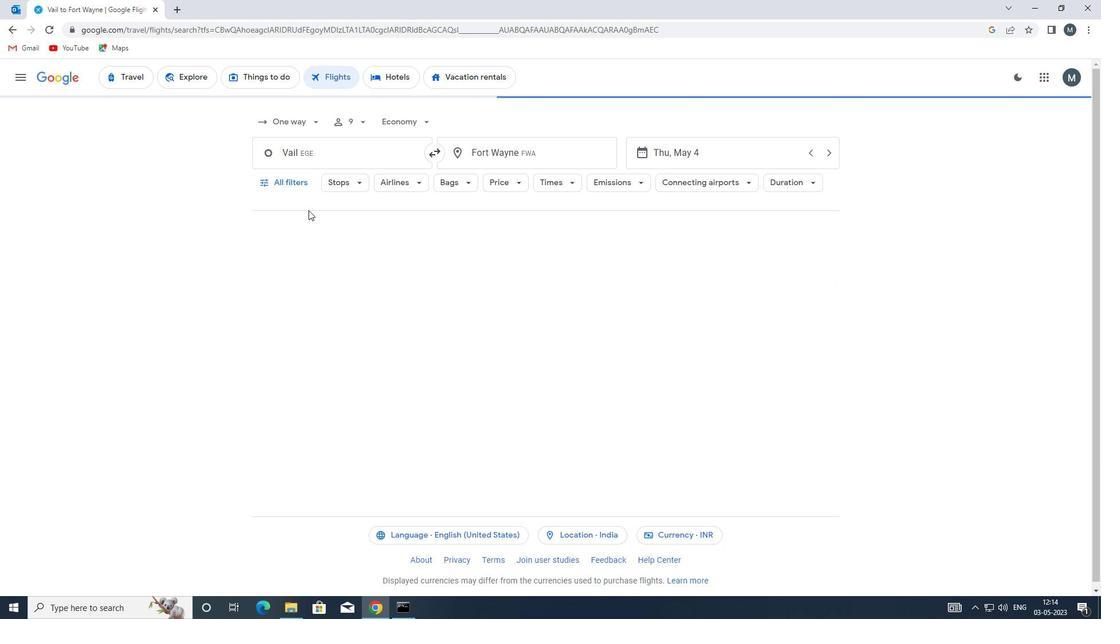 
Action: Mouse pressed left at (285, 175)
Screenshot: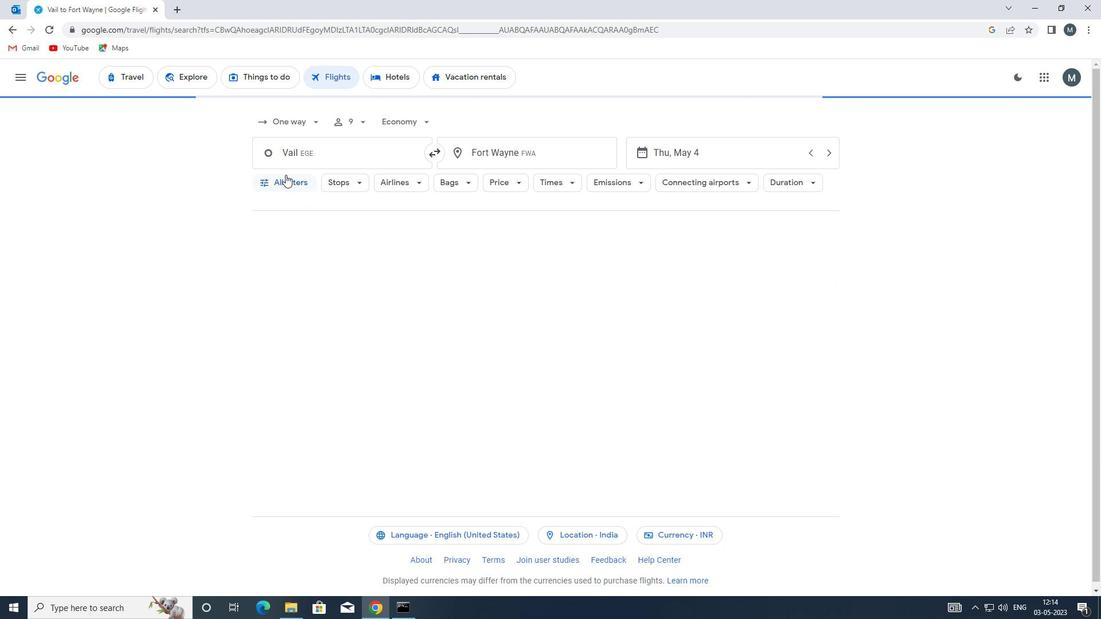 
Action: Mouse moved to (311, 382)
Screenshot: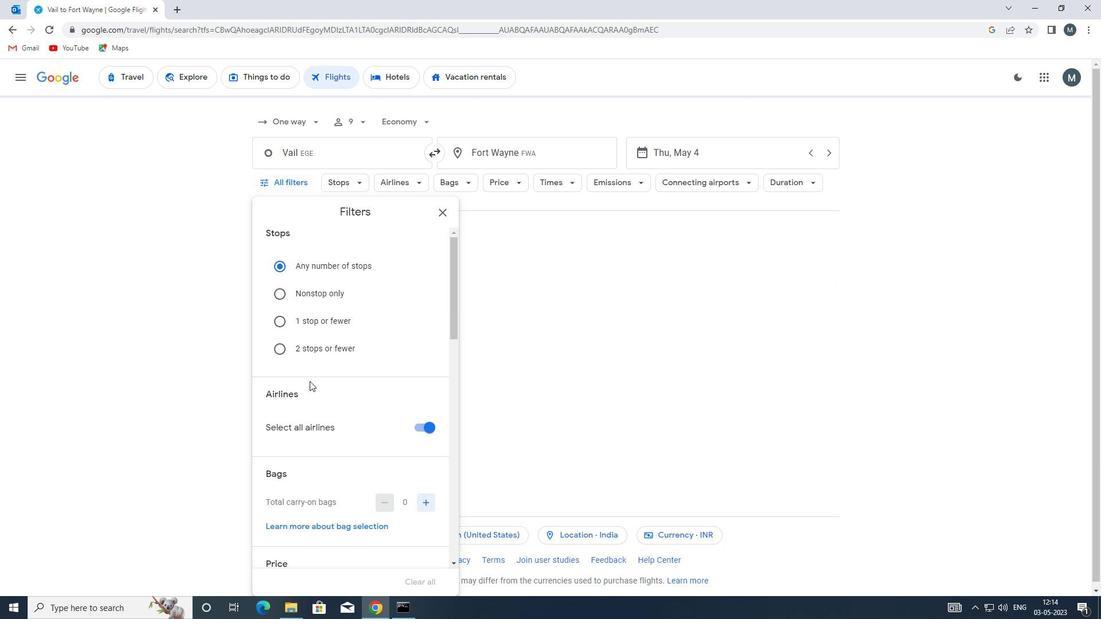 
Action: Mouse scrolled (311, 382) with delta (0, 0)
Screenshot: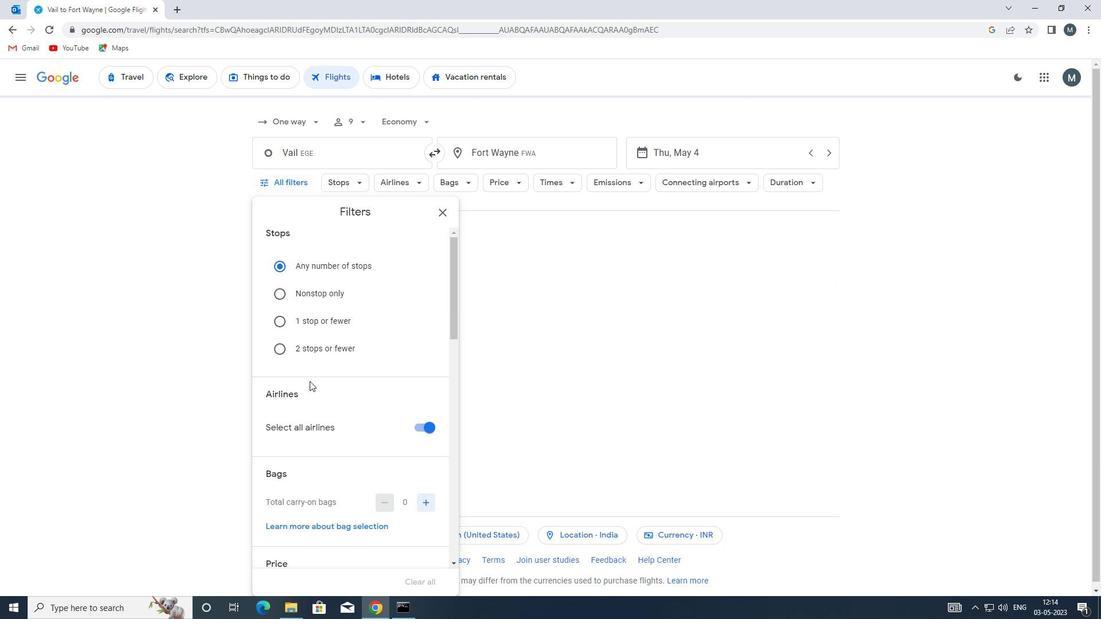 
Action: Mouse scrolled (311, 382) with delta (0, 0)
Screenshot: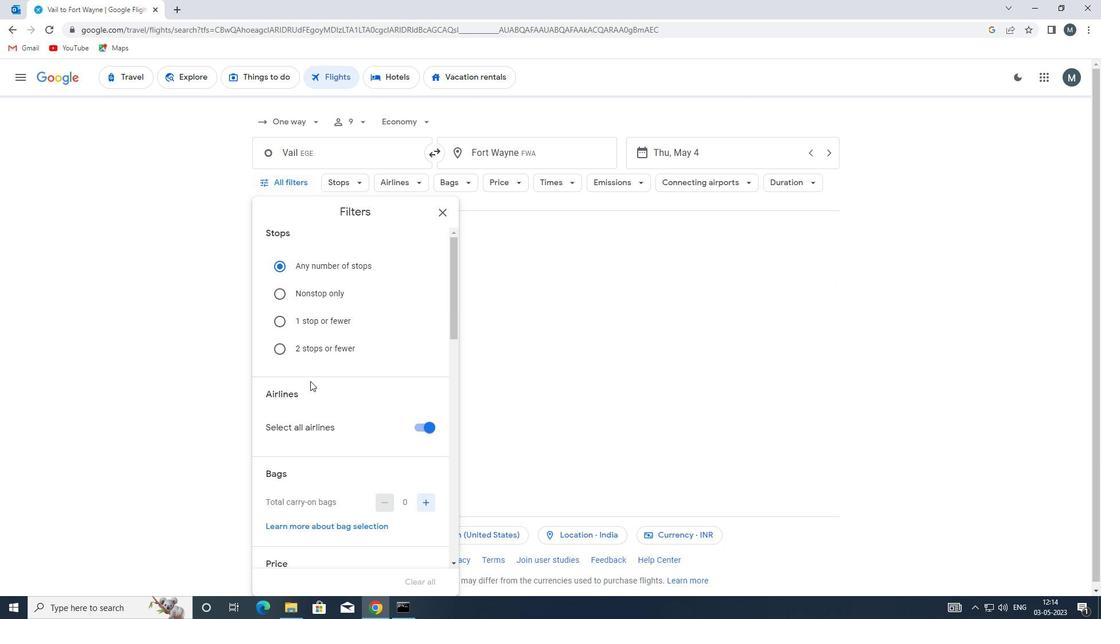 
Action: Mouse moved to (424, 308)
Screenshot: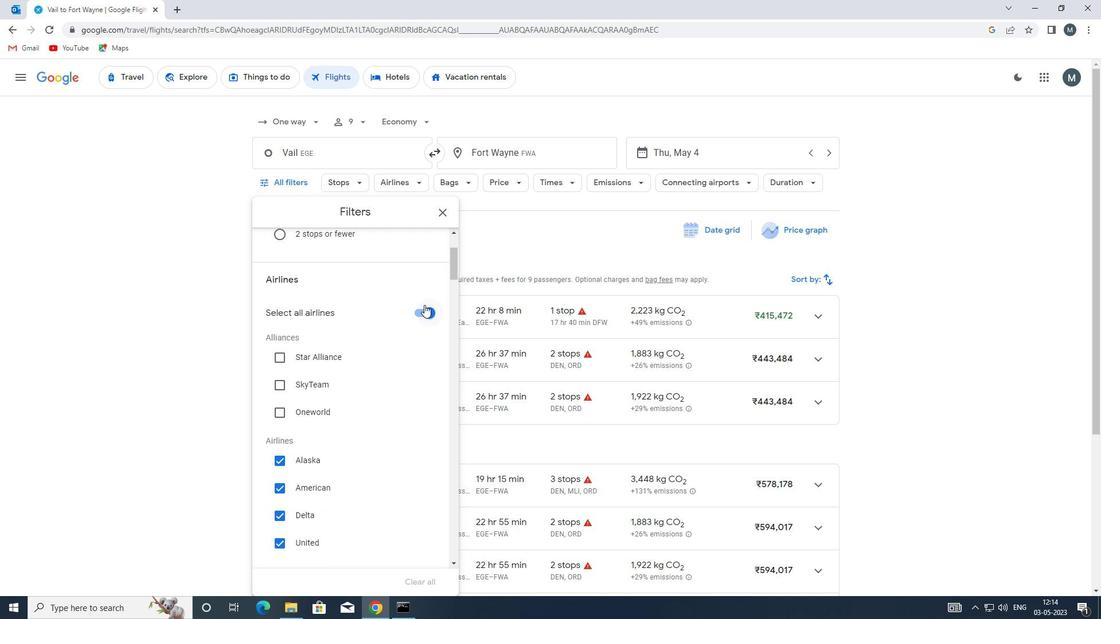 
Action: Mouse pressed left at (424, 308)
Screenshot: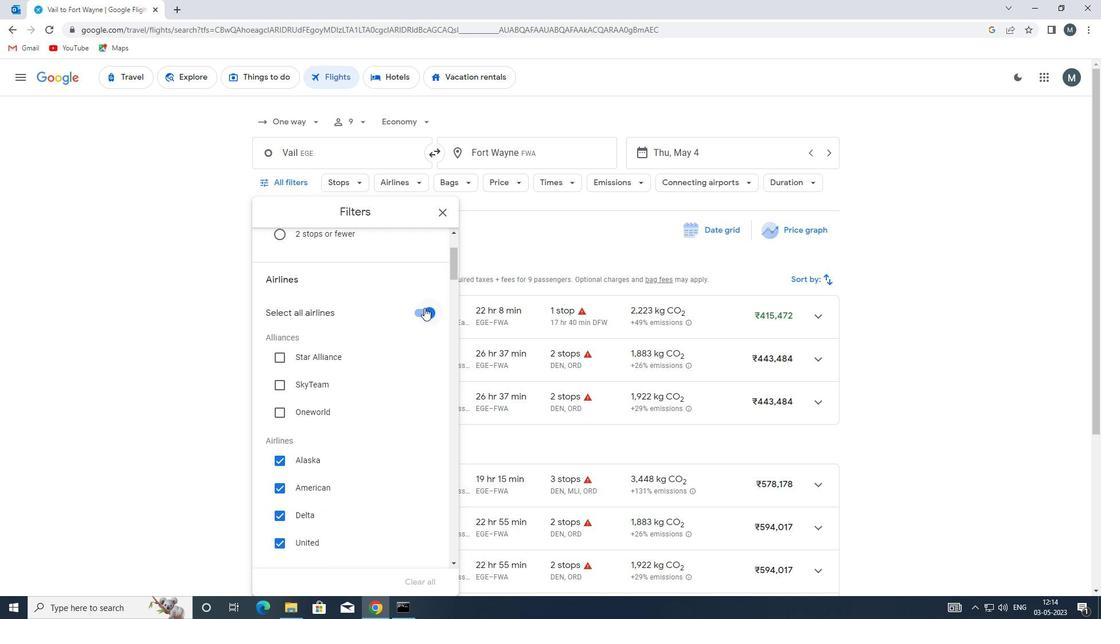 
Action: Mouse moved to (307, 384)
Screenshot: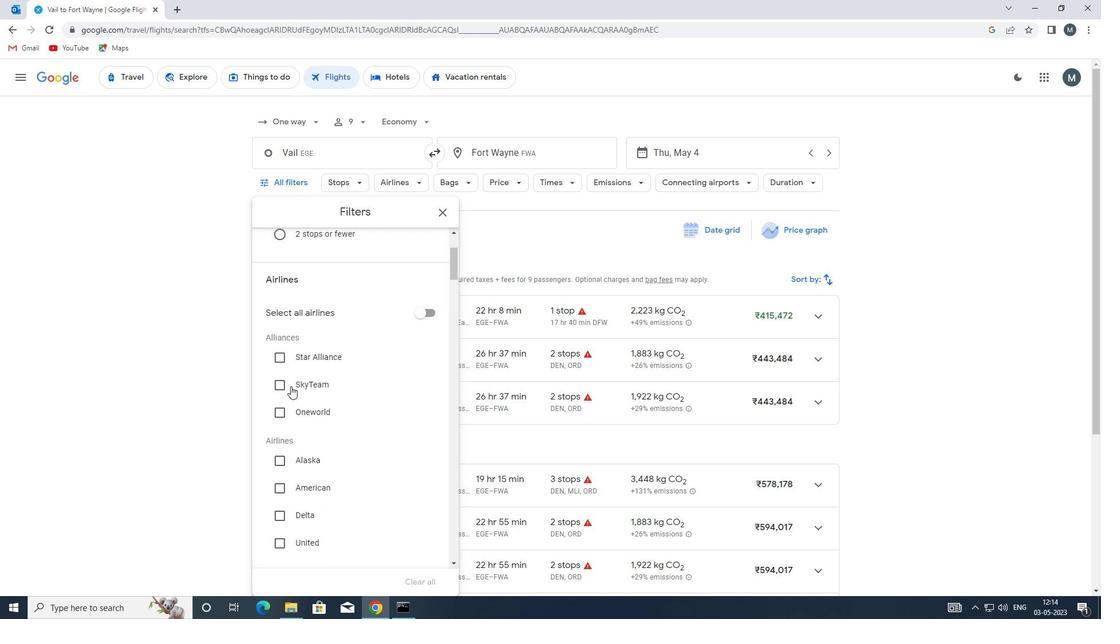 
Action: Mouse scrolled (307, 383) with delta (0, 0)
Screenshot: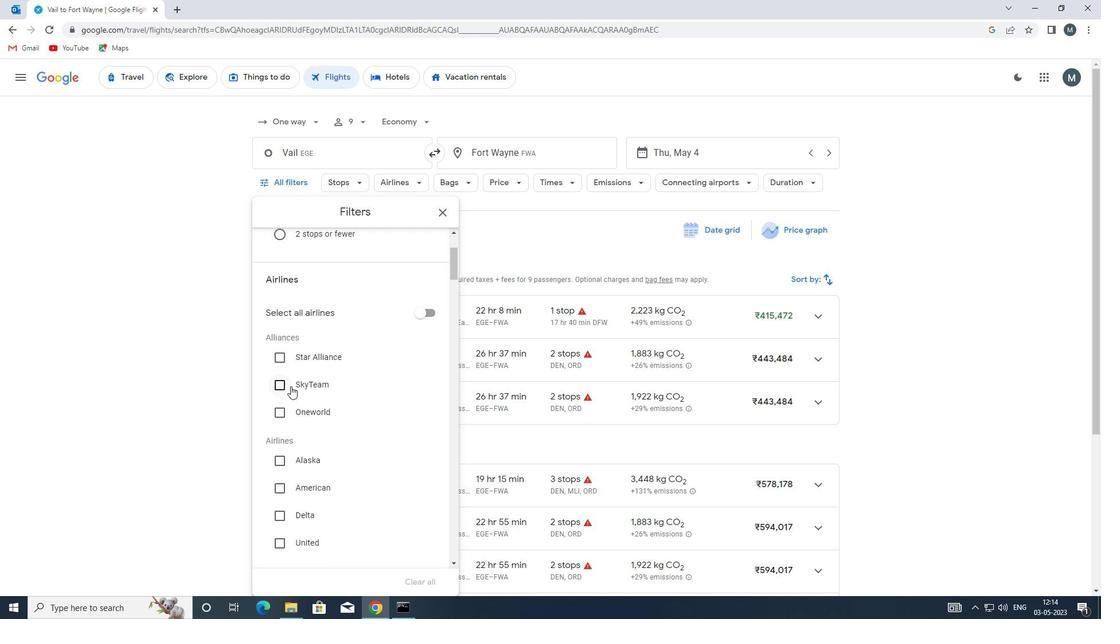 
Action: Mouse moved to (307, 386)
Screenshot: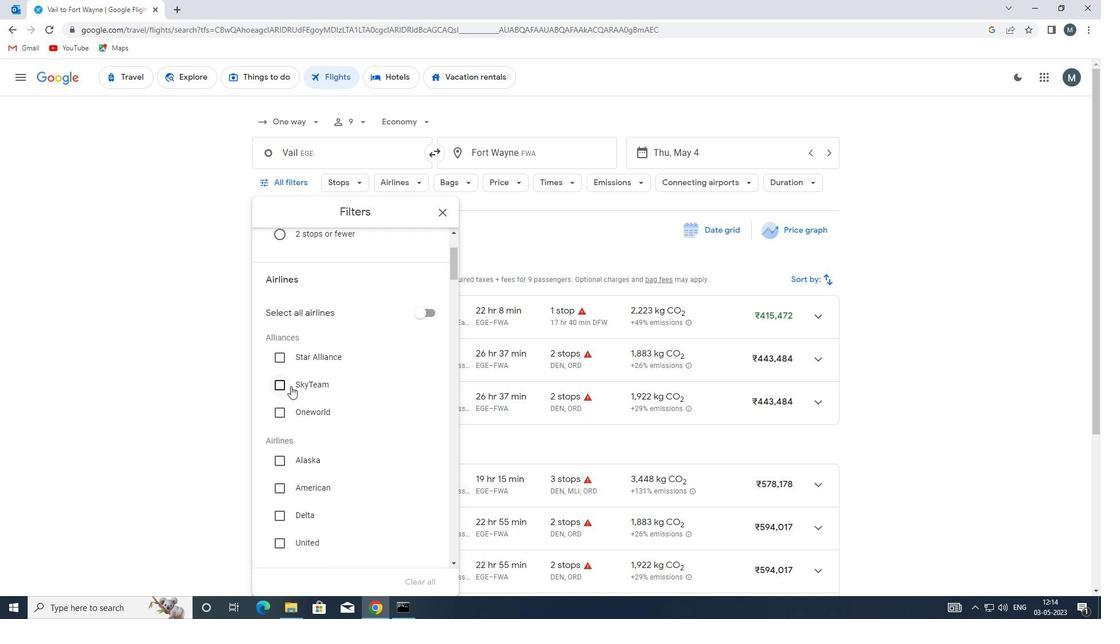 
Action: Mouse scrolled (307, 386) with delta (0, 0)
Screenshot: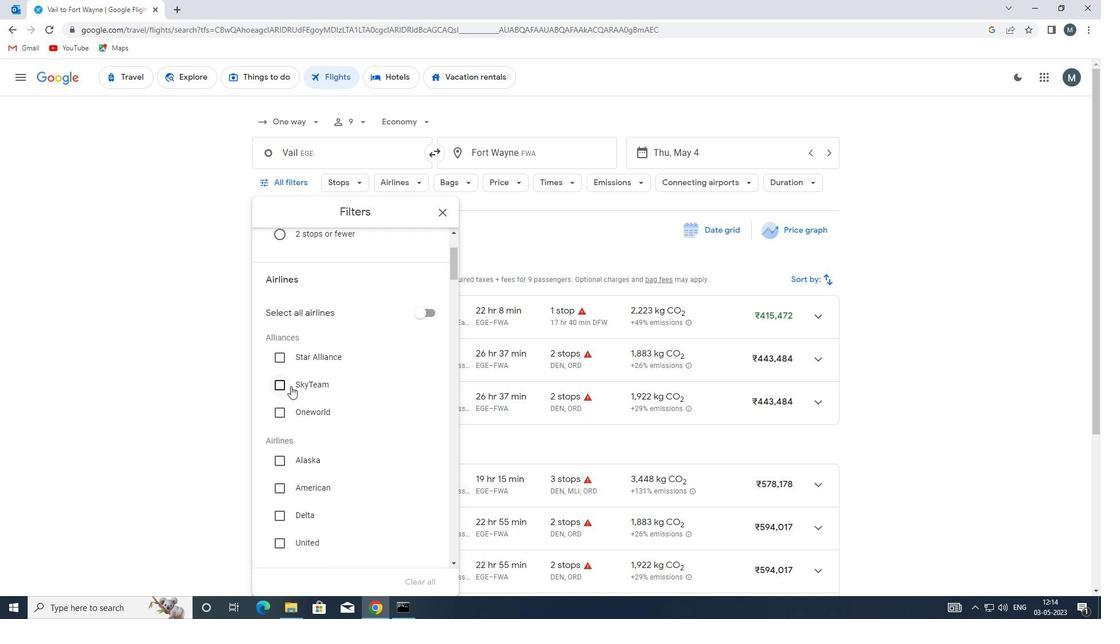 
Action: Mouse moved to (304, 387)
Screenshot: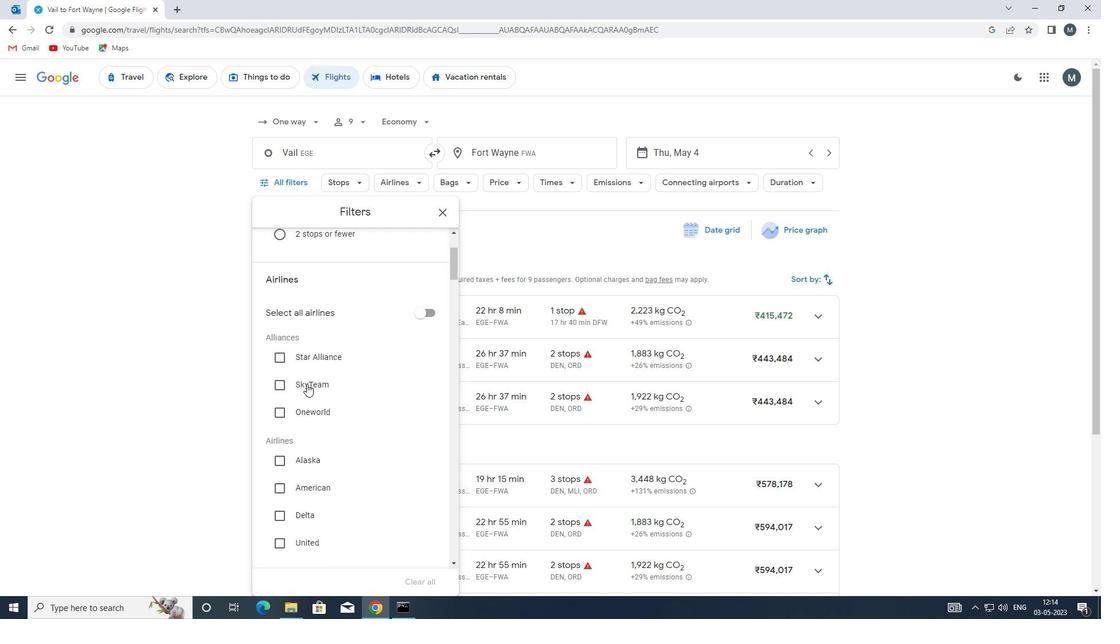 
Action: Mouse scrolled (304, 387) with delta (0, 0)
Screenshot: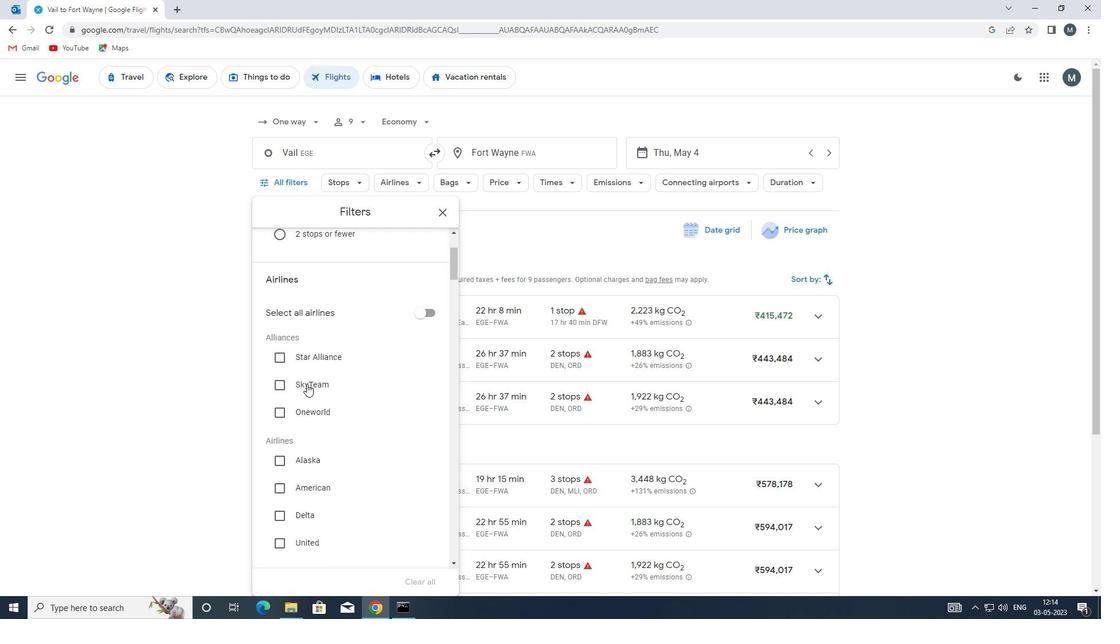 
Action: Mouse moved to (340, 406)
Screenshot: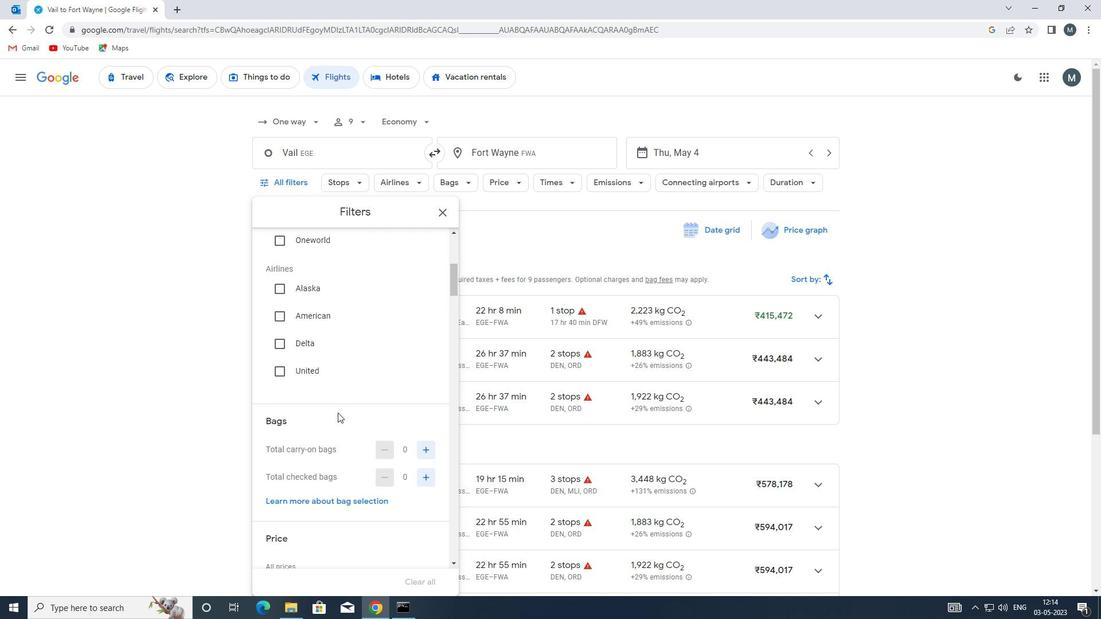 
Action: Mouse scrolled (340, 405) with delta (0, 0)
Screenshot: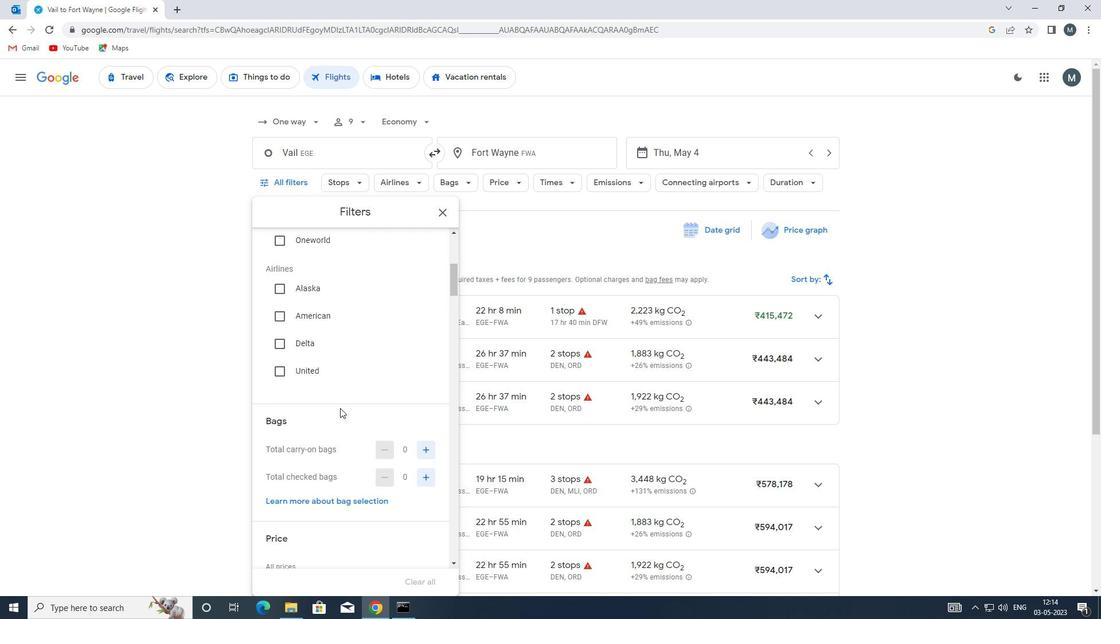 
Action: Mouse moved to (422, 420)
Screenshot: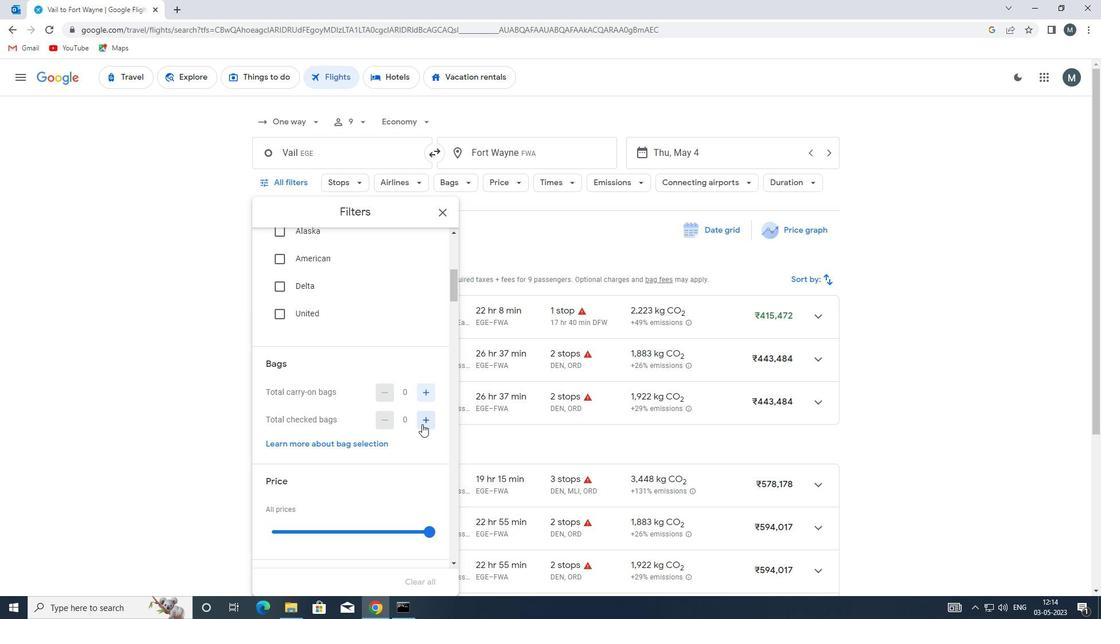 
Action: Mouse pressed left at (422, 420)
Screenshot: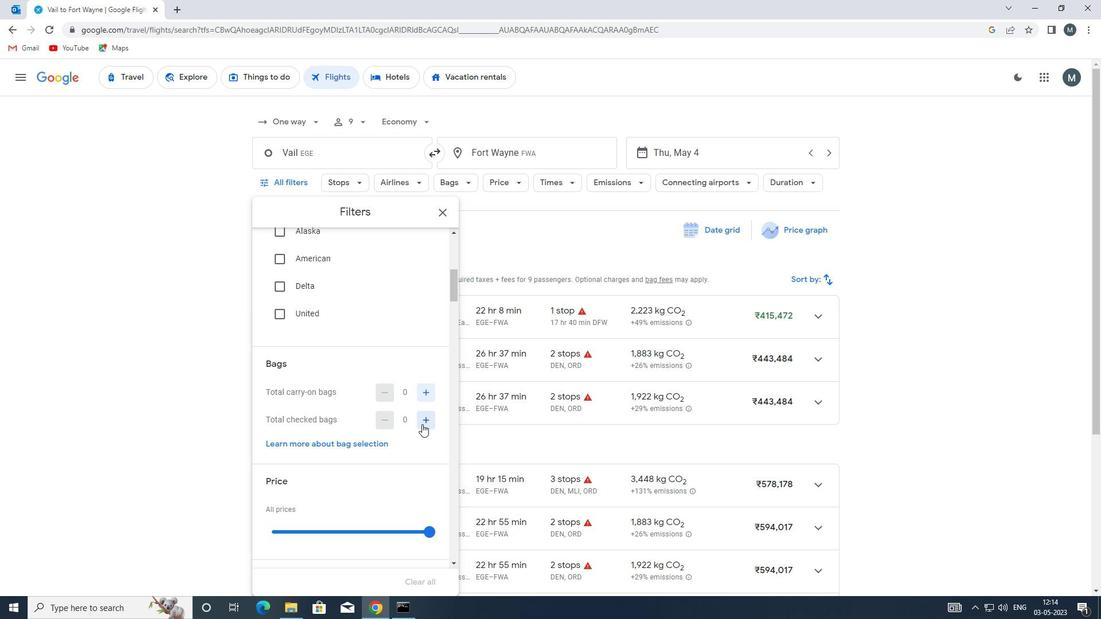 
Action: Mouse moved to (422, 420)
Screenshot: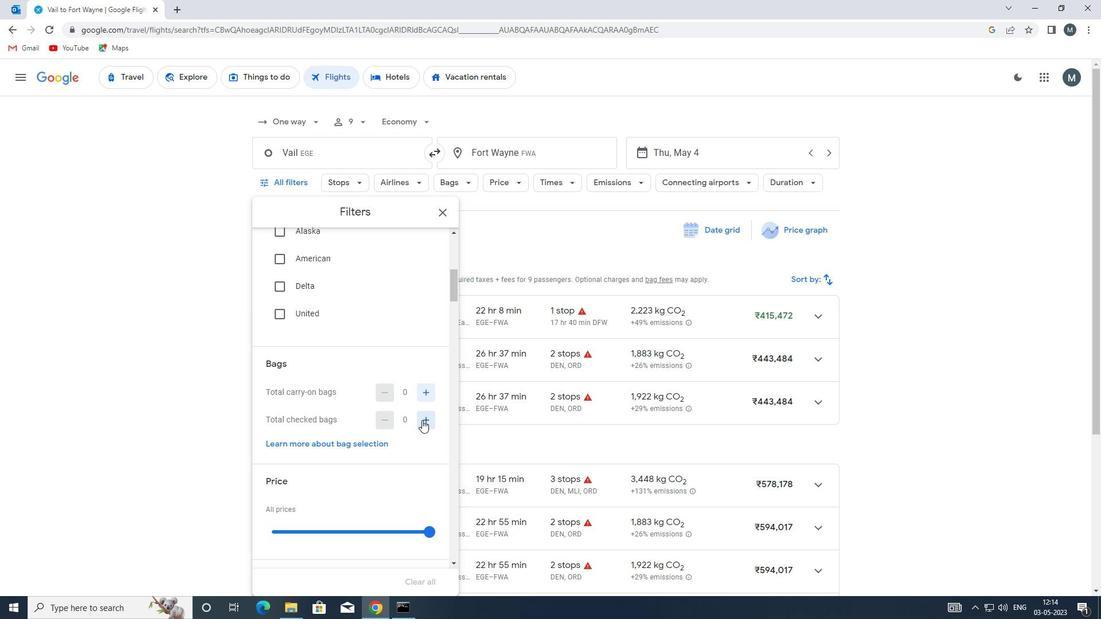 
Action: Mouse pressed left at (422, 420)
Screenshot: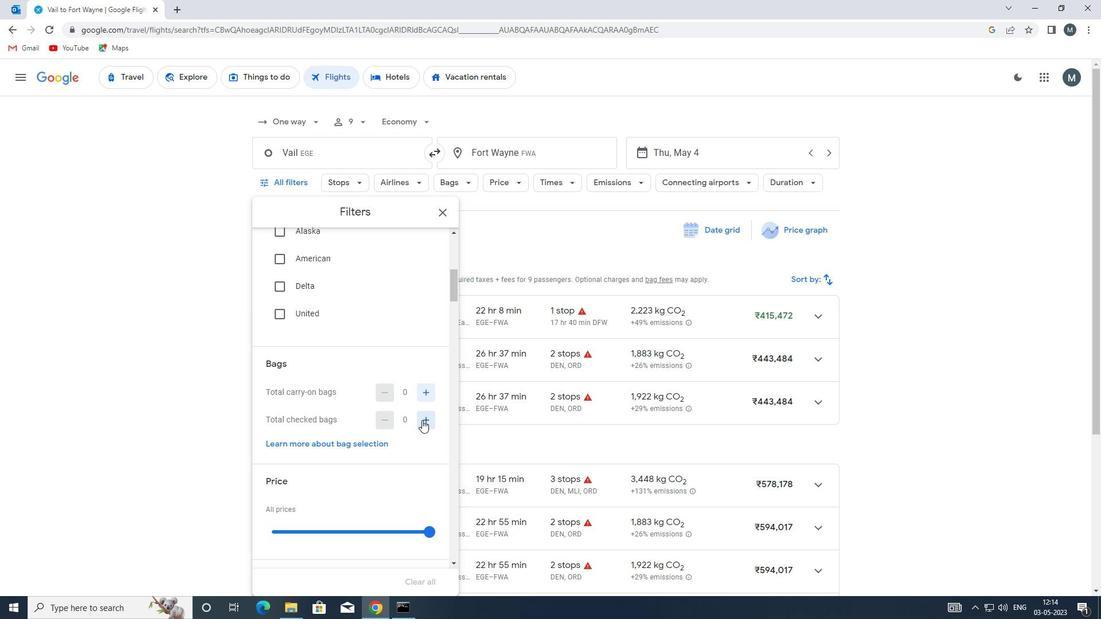 
Action: Mouse moved to (423, 418)
Screenshot: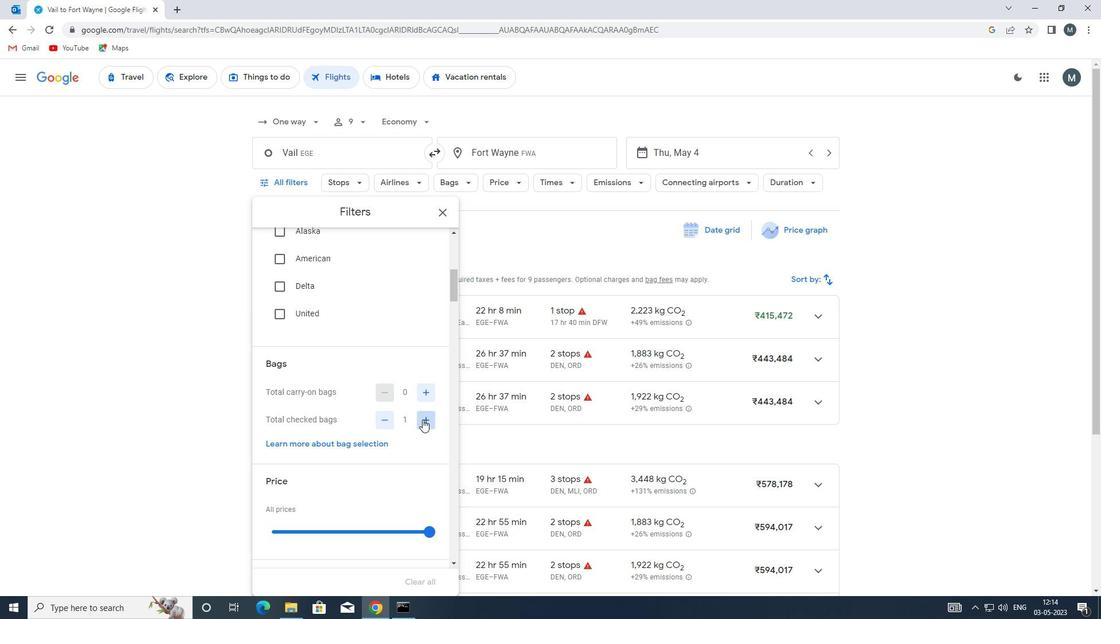 
Action: Mouse pressed left at (423, 418)
Screenshot: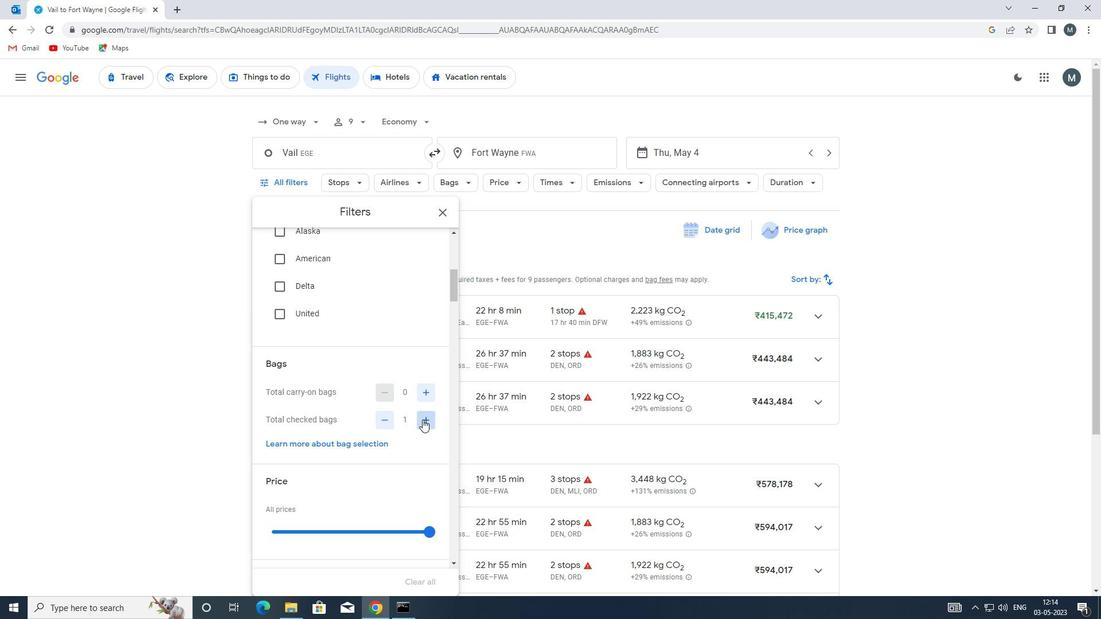 
Action: Mouse pressed left at (423, 418)
Screenshot: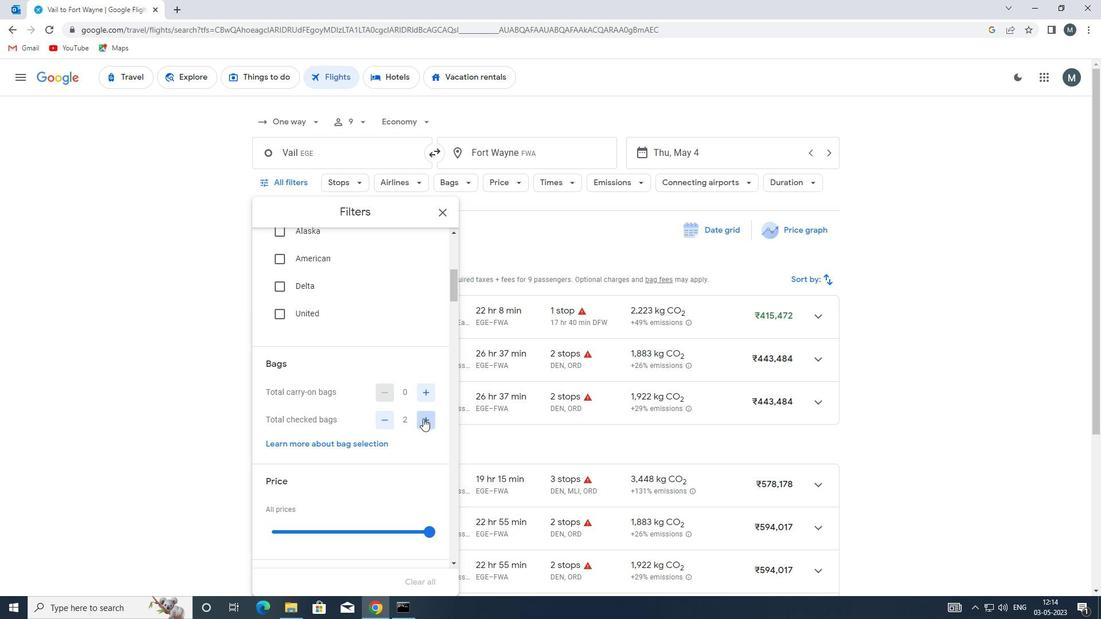 
Action: Mouse pressed left at (423, 418)
Screenshot: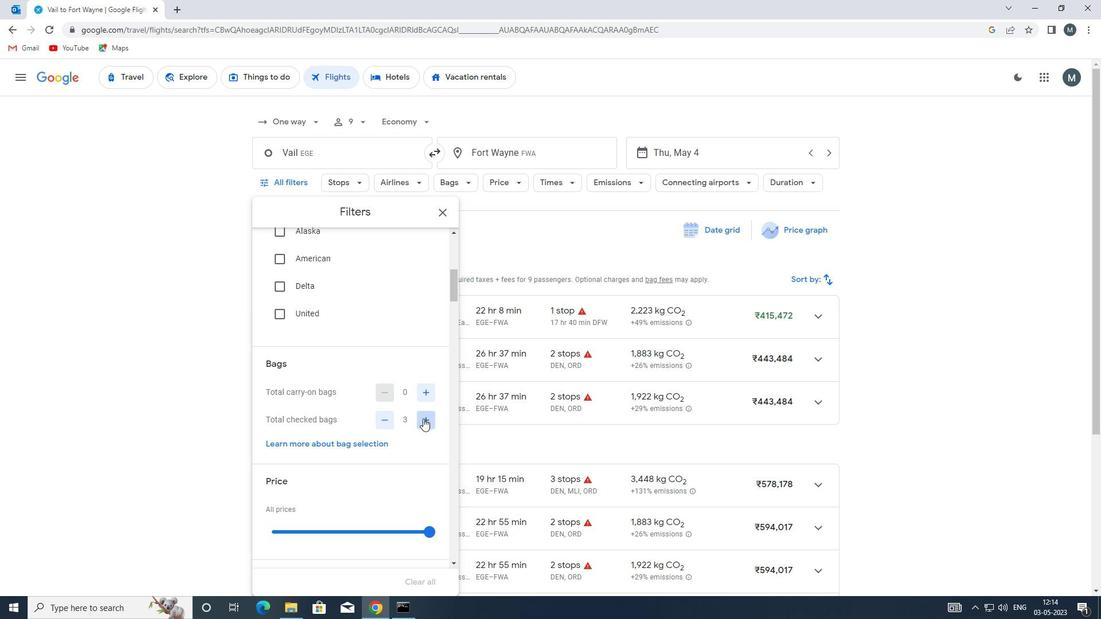 
Action: Mouse moved to (424, 418)
Screenshot: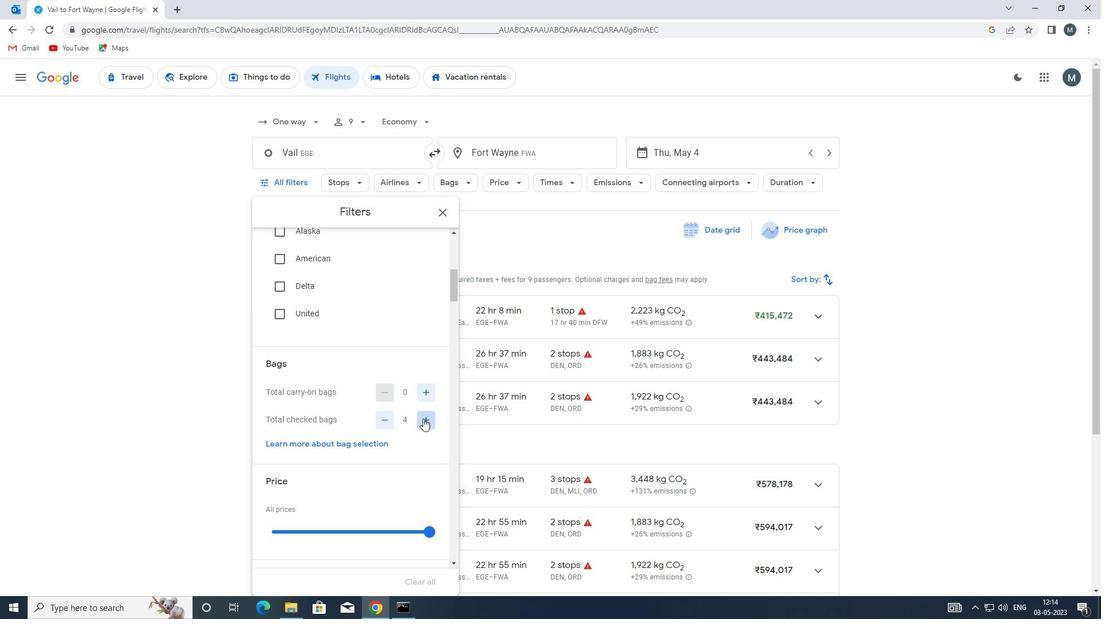 
Action: Mouse pressed left at (424, 418)
Screenshot: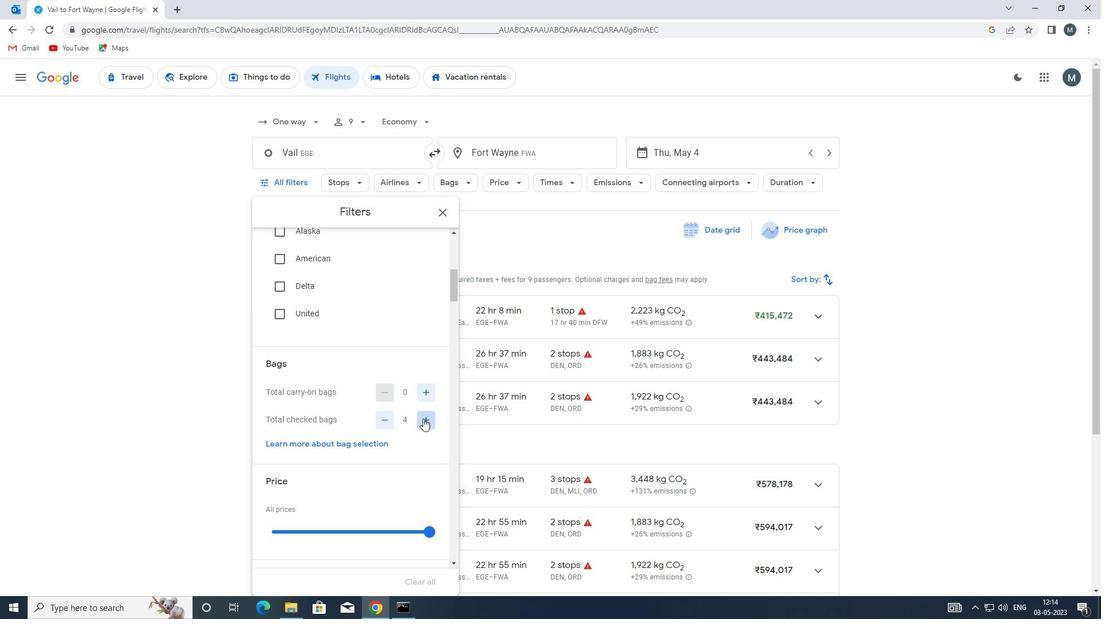 
Action: Mouse pressed left at (424, 418)
Screenshot: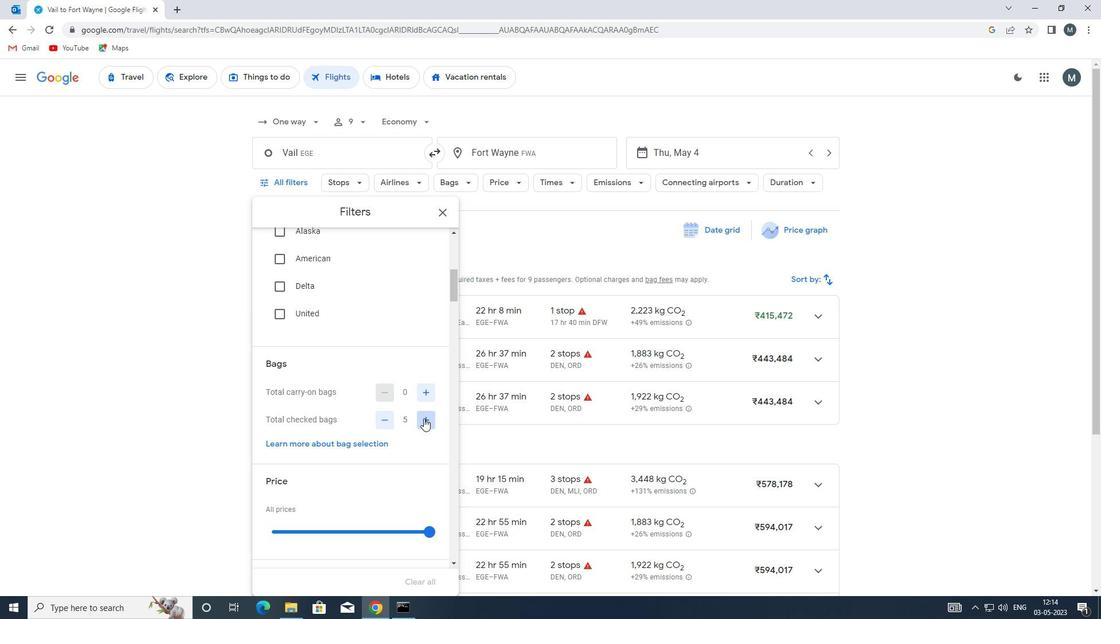 
Action: Mouse moved to (380, 418)
Screenshot: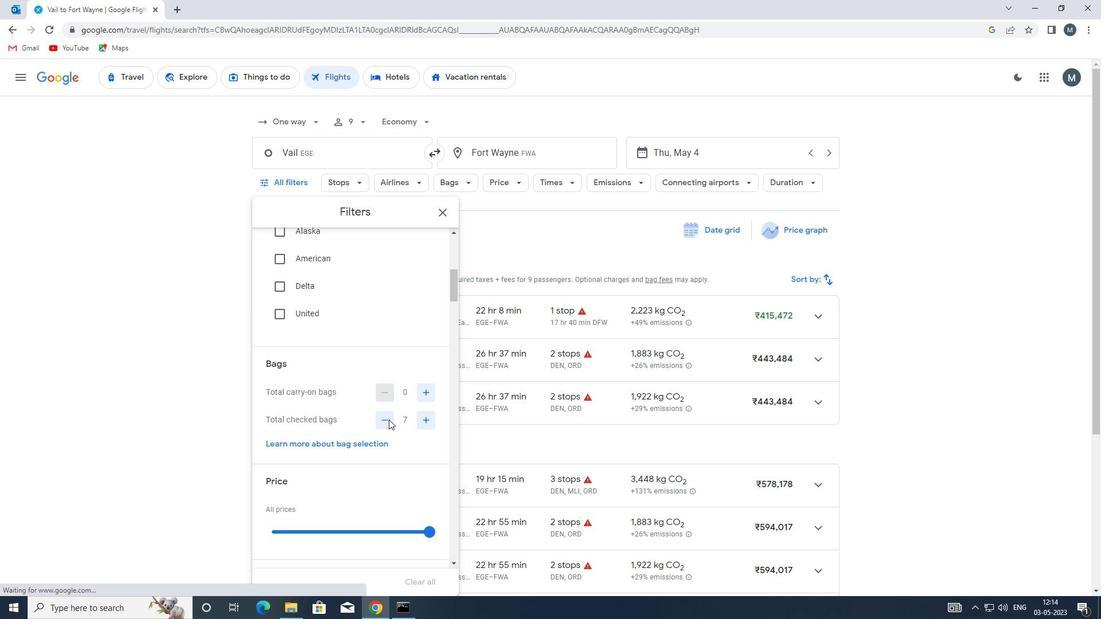 
Action: Mouse pressed left at (380, 418)
Screenshot: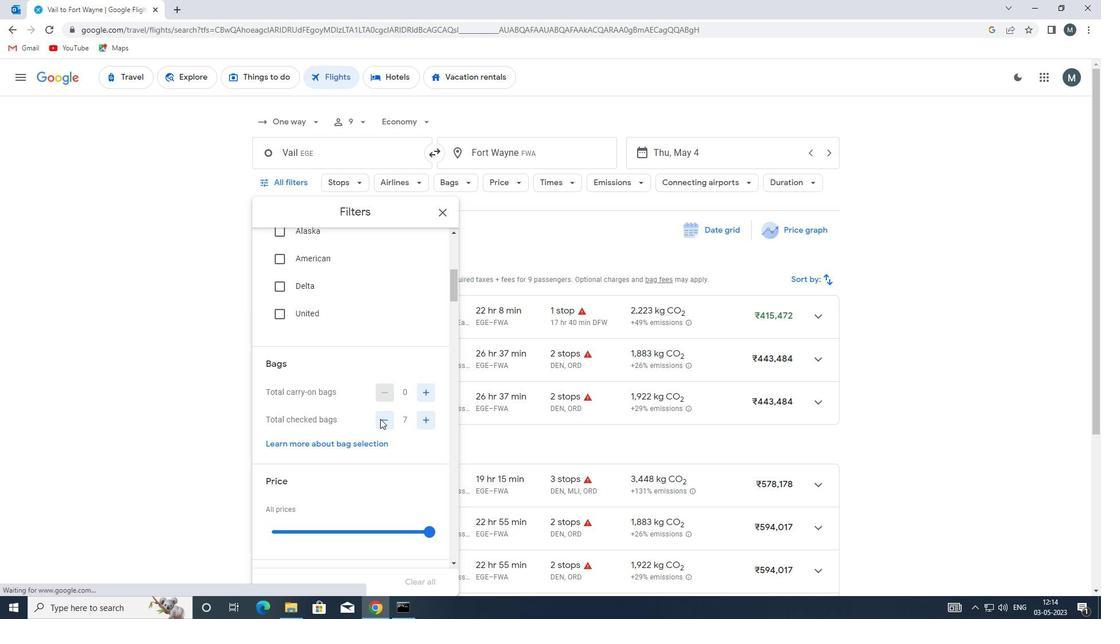 
Action: Mouse moved to (373, 393)
Screenshot: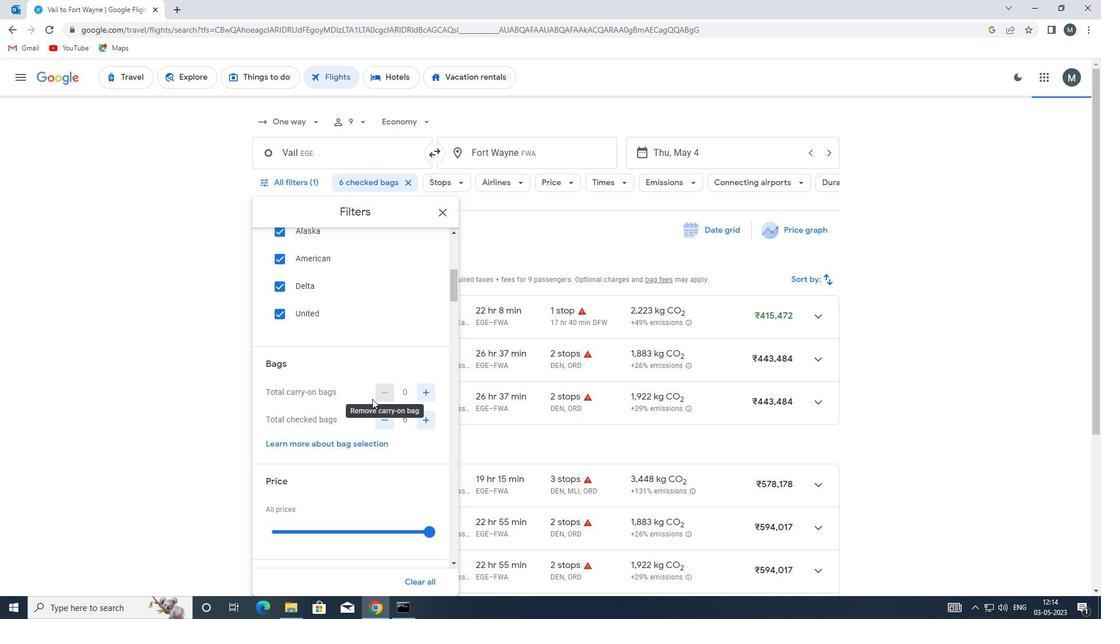 
Action: Mouse scrolled (373, 392) with delta (0, 0)
Screenshot: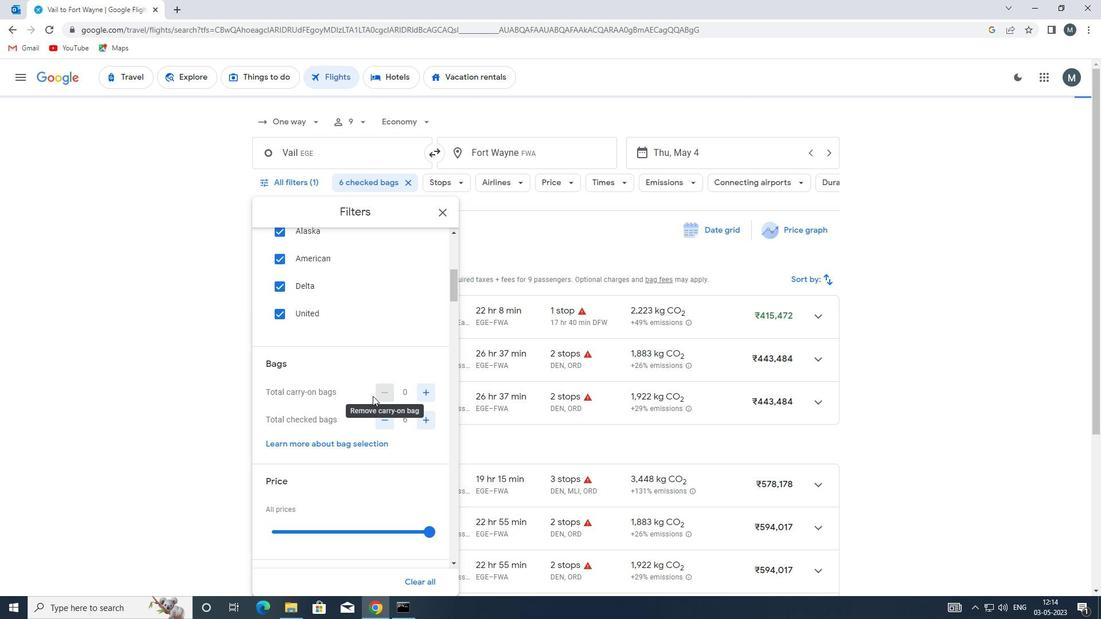 
Action: Mouse moved to (373, 393)
Screenshot: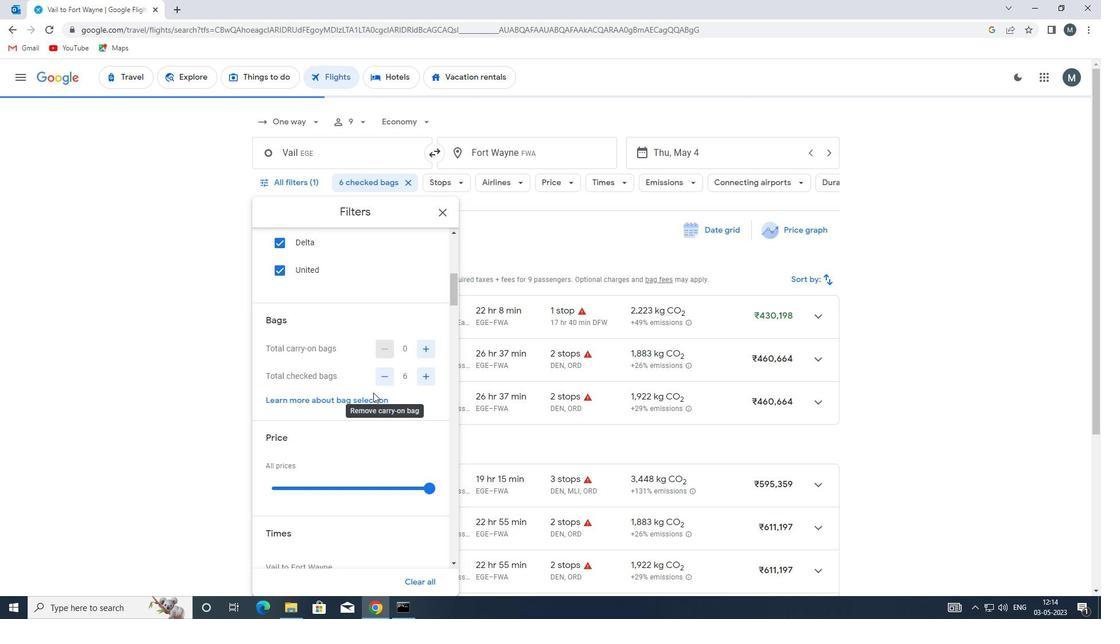 
Action: Mouse scrolled (373, 392) with delta (0, 0)
Screenshot: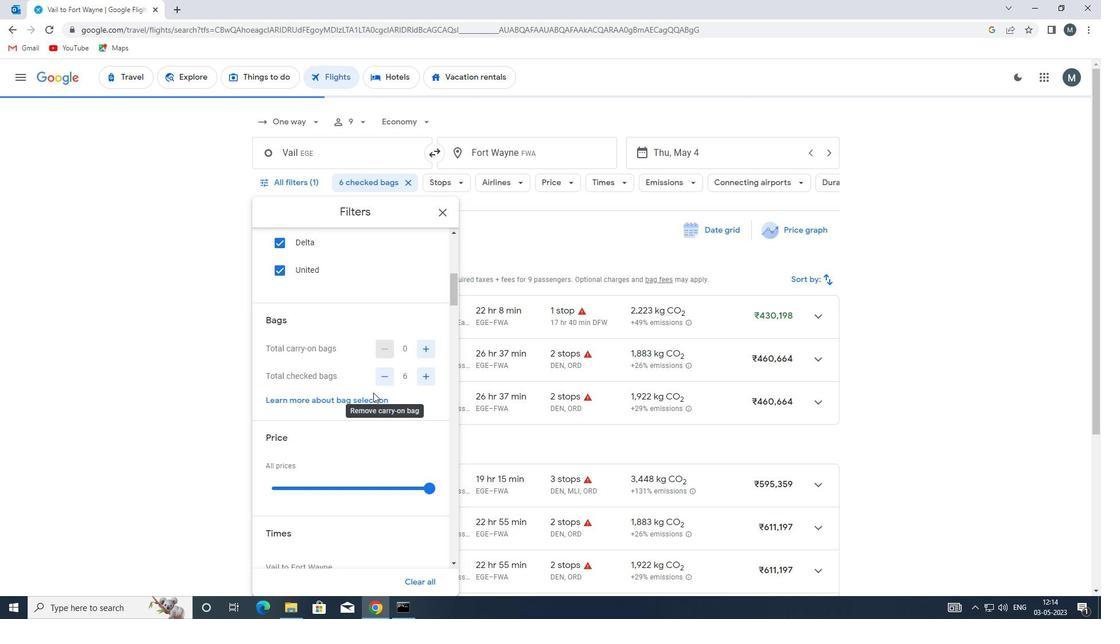 
Action: Mouse moved to (320, 411)
Screenshot: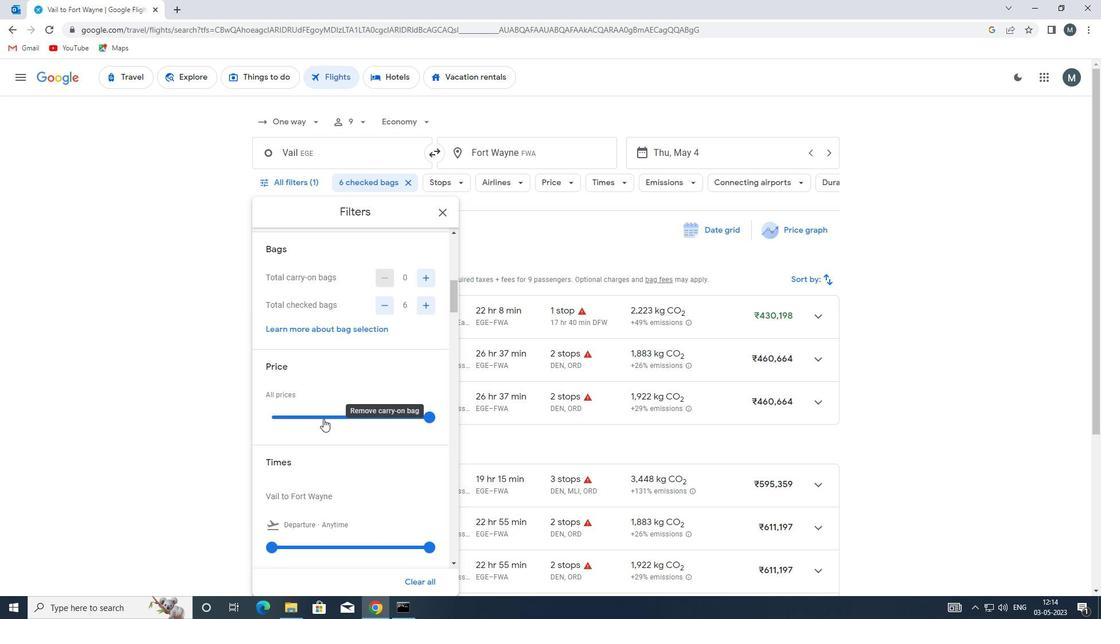 
Action: Mouse pressed left at (320, 411)
Screenshot: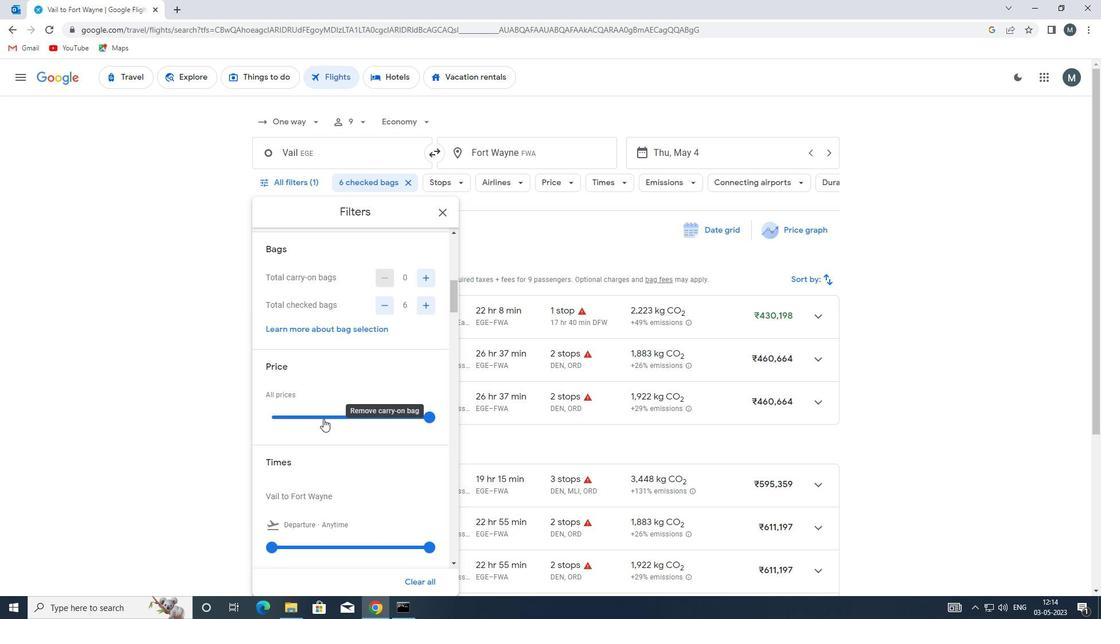 
Action: Mouse moved to (320, 412)
Screenshot: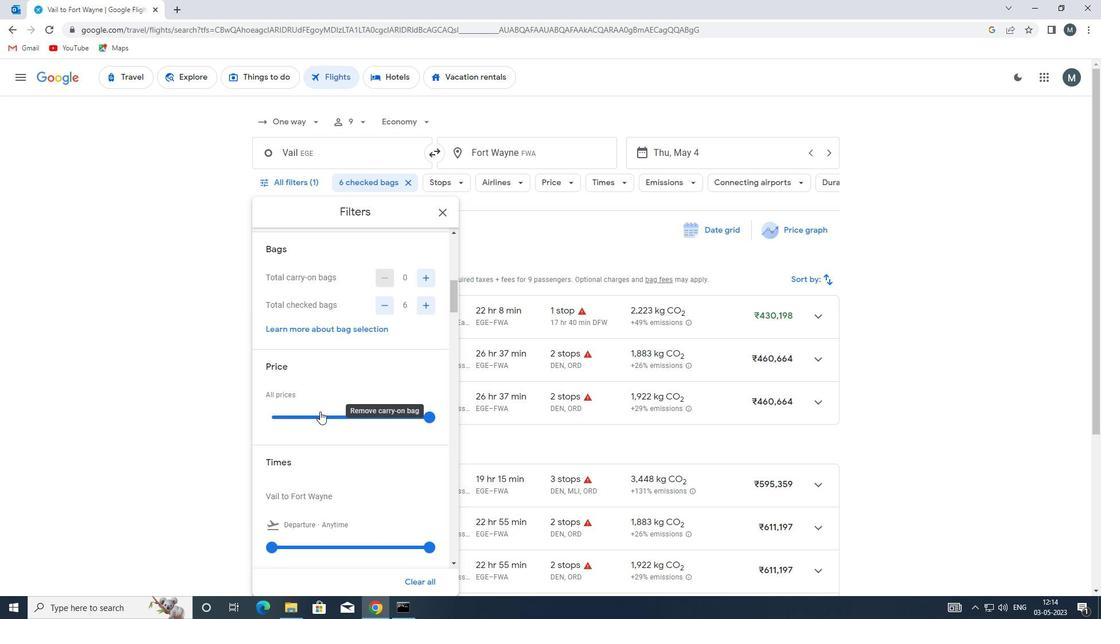 
Action: Mouse pressed left at (320, 412)
Screenshot: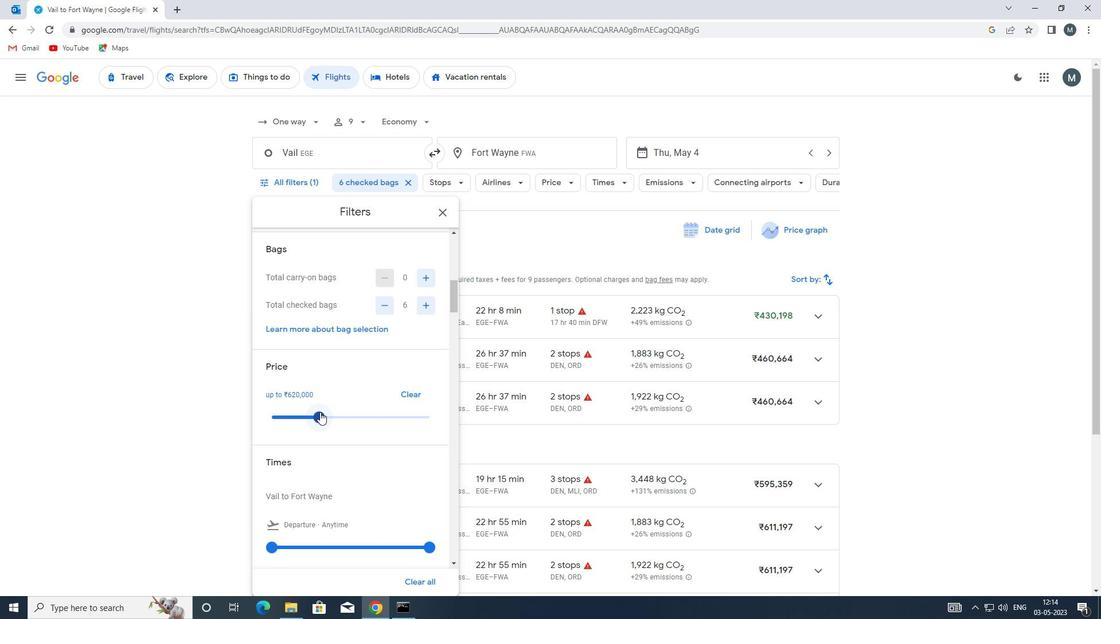 
Action: Mouse moved to (325, 396)
Screenshot: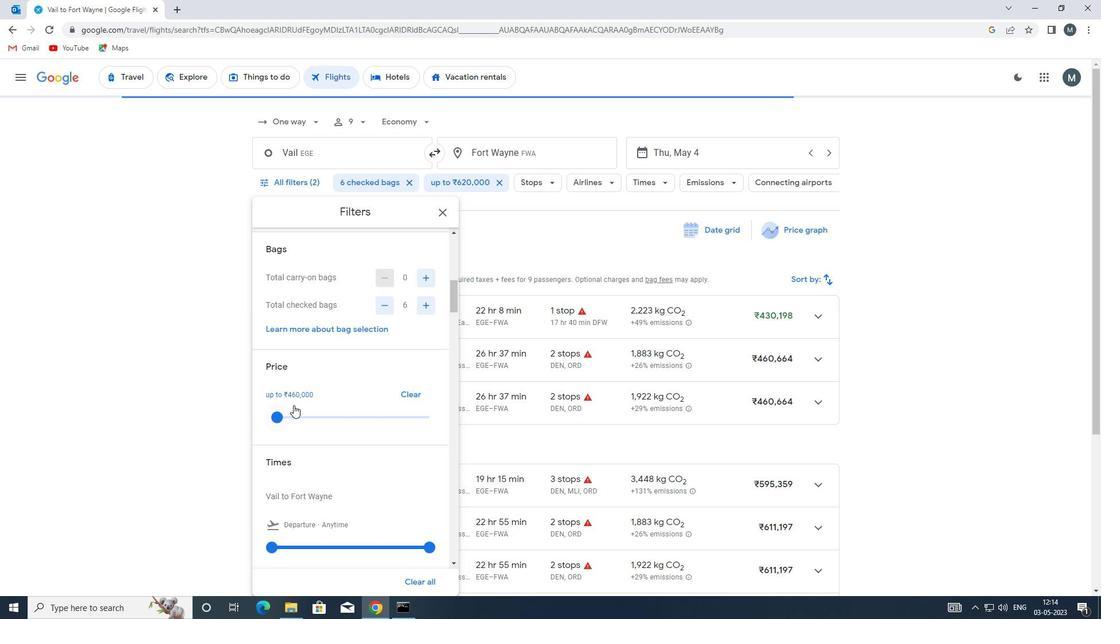 
Action: Mouse scrolled (325, 395) with delta (0, 0)
Screenshot: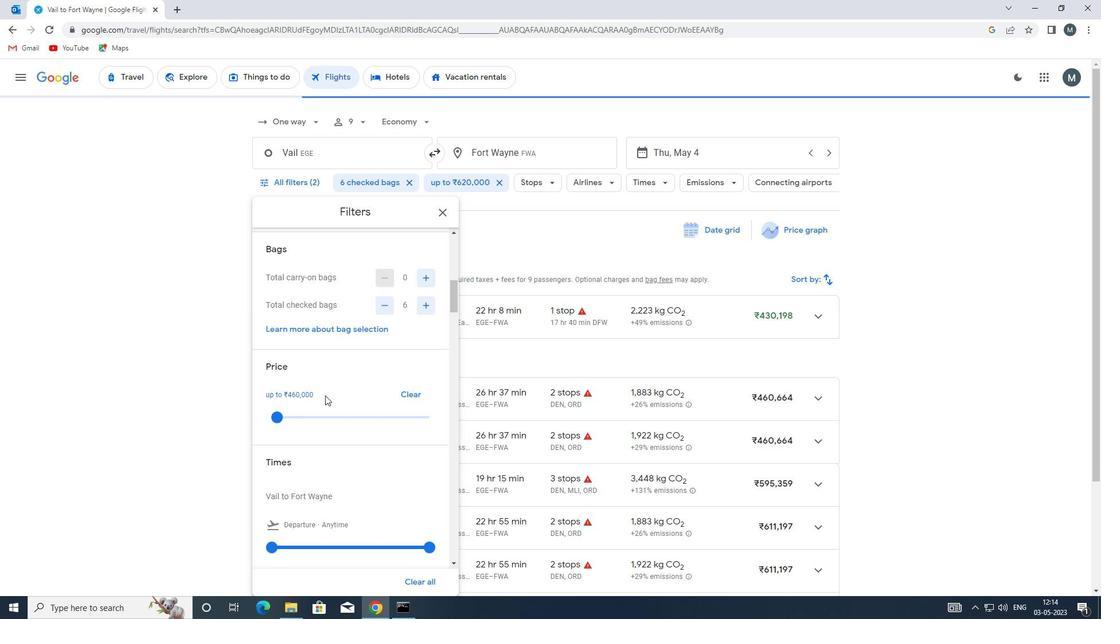 
Action: Mouse moved to (324, 396)
Screenshot: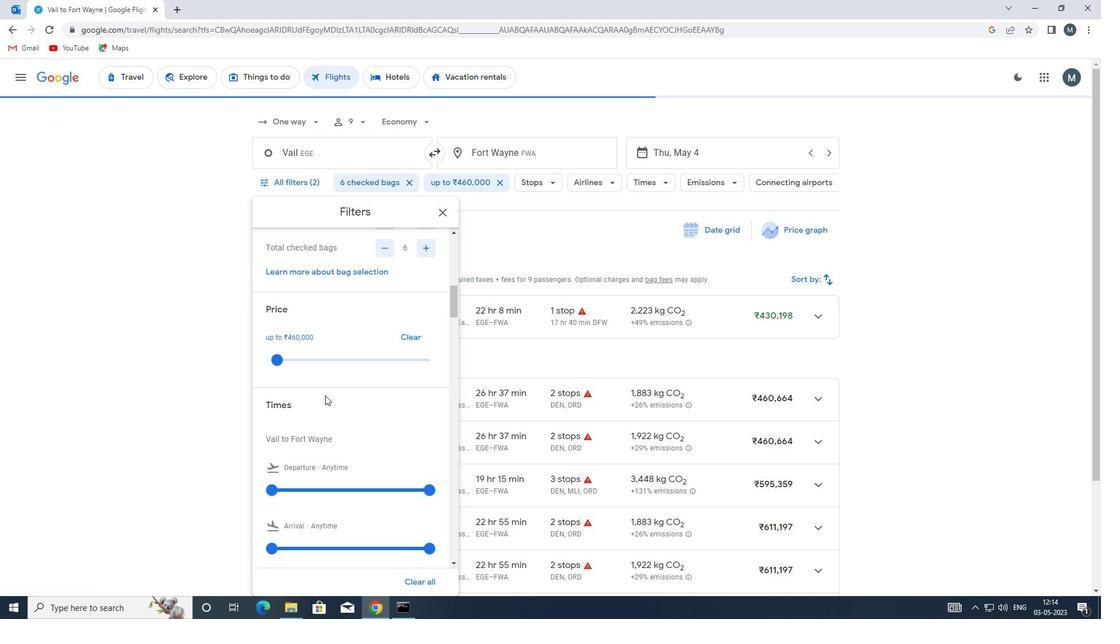 
Action: Mouse scrolled (324, 395) with delta (0, 0)
Screenshot: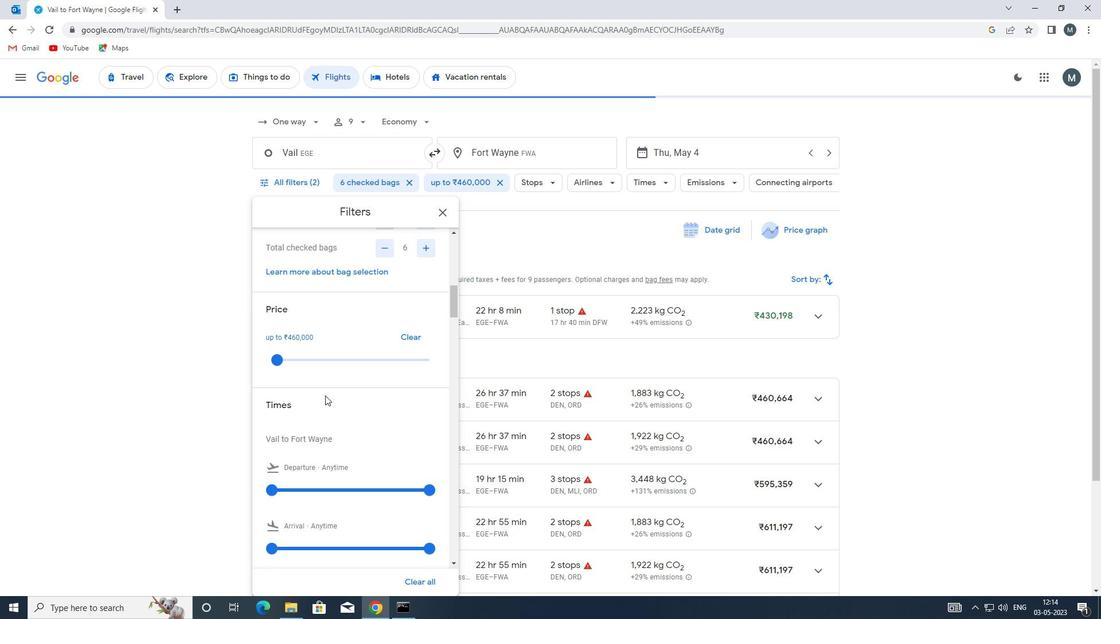 
Action: Mouse moved to (280, 424)
Screenshot: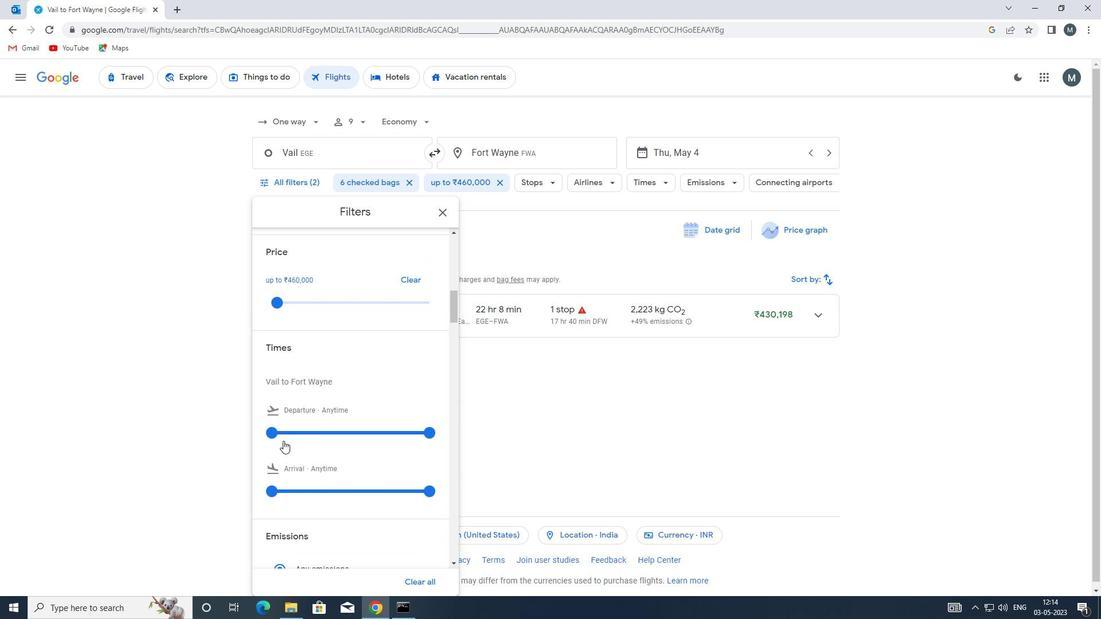
Action: Mouse scrolled (280, 423) with delta (0, 0)
Screenshot: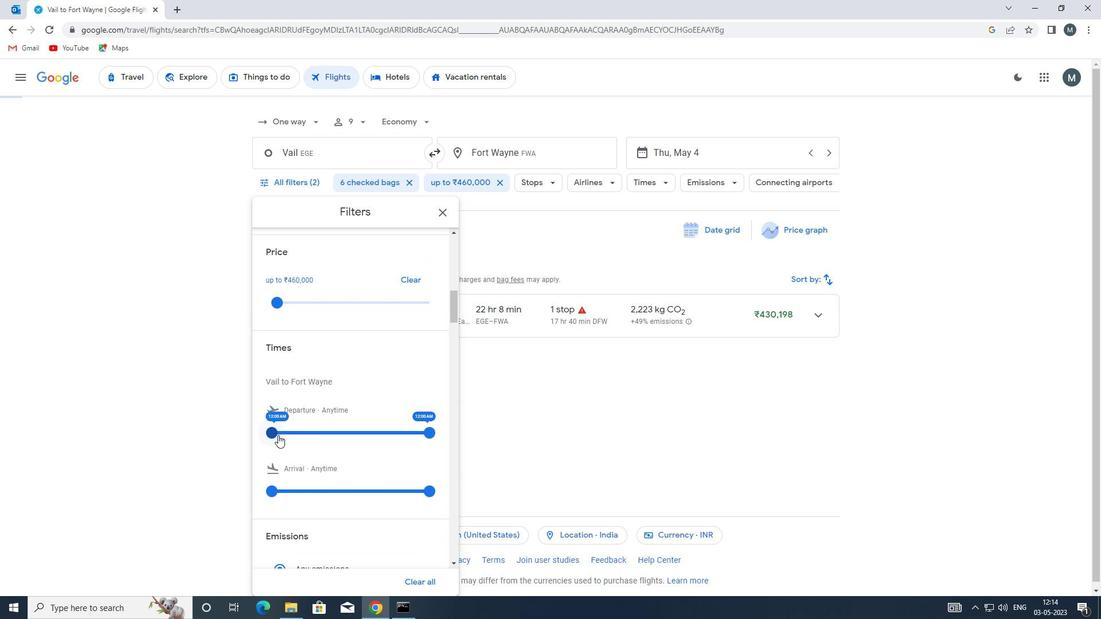 
Action: Mouse moved to (272, 371)
Screenshot: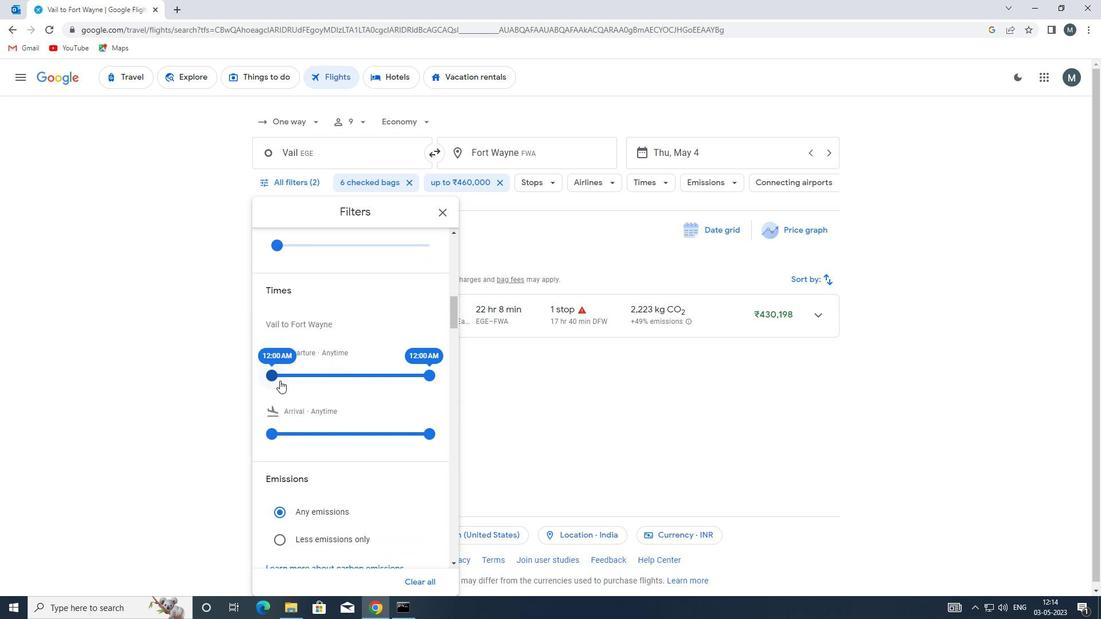 
Action: Mouse pressed left at (272, 371)
Screenshot: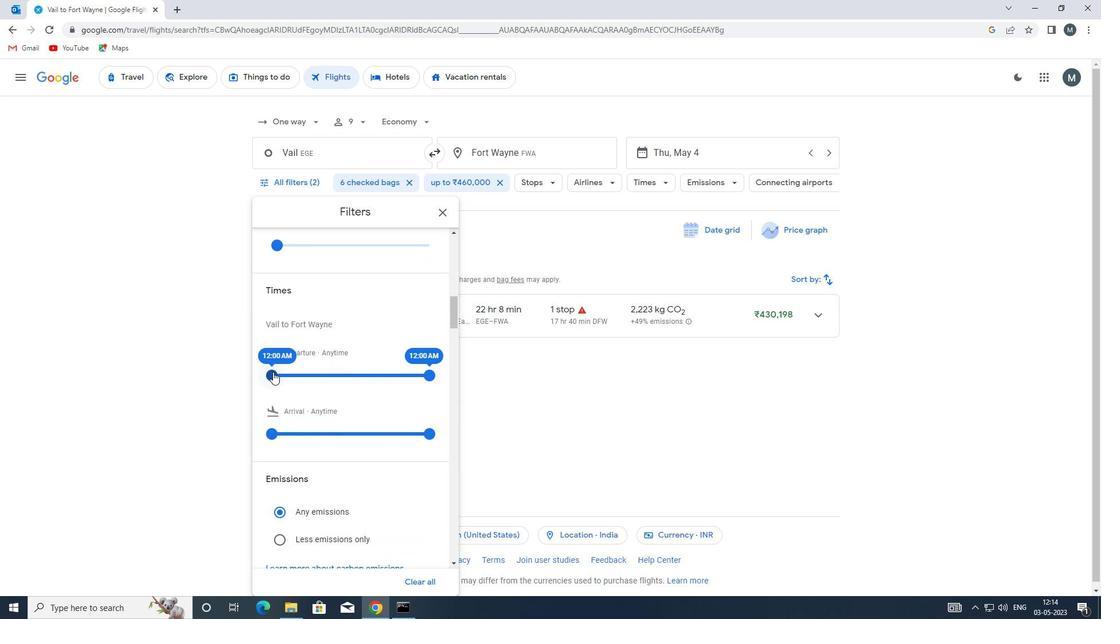 
Action: Mouse moved to (429, 371)
Screenshot: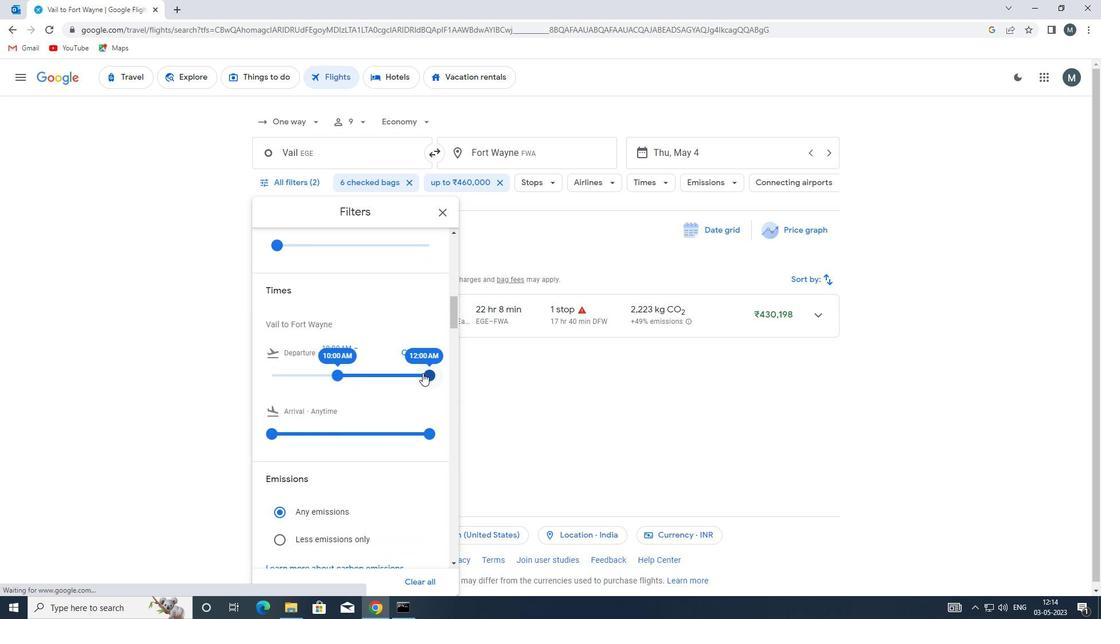 
Action: Mouse pressed left at (429, 371)
Screenshot: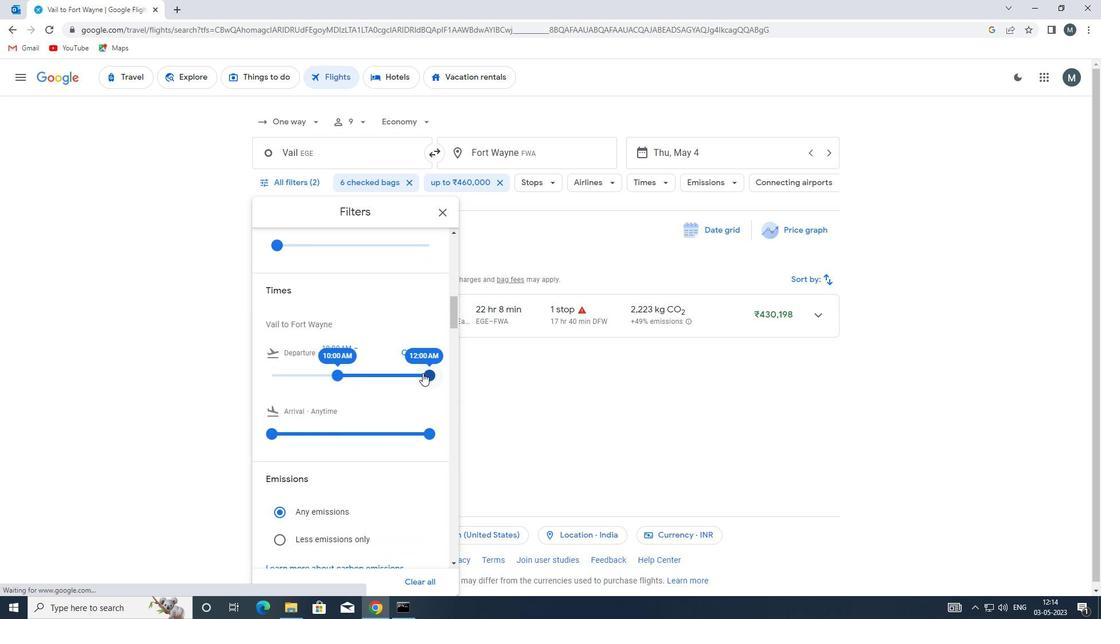 
Action: Mouse moved to (338, 361)
Screenshot: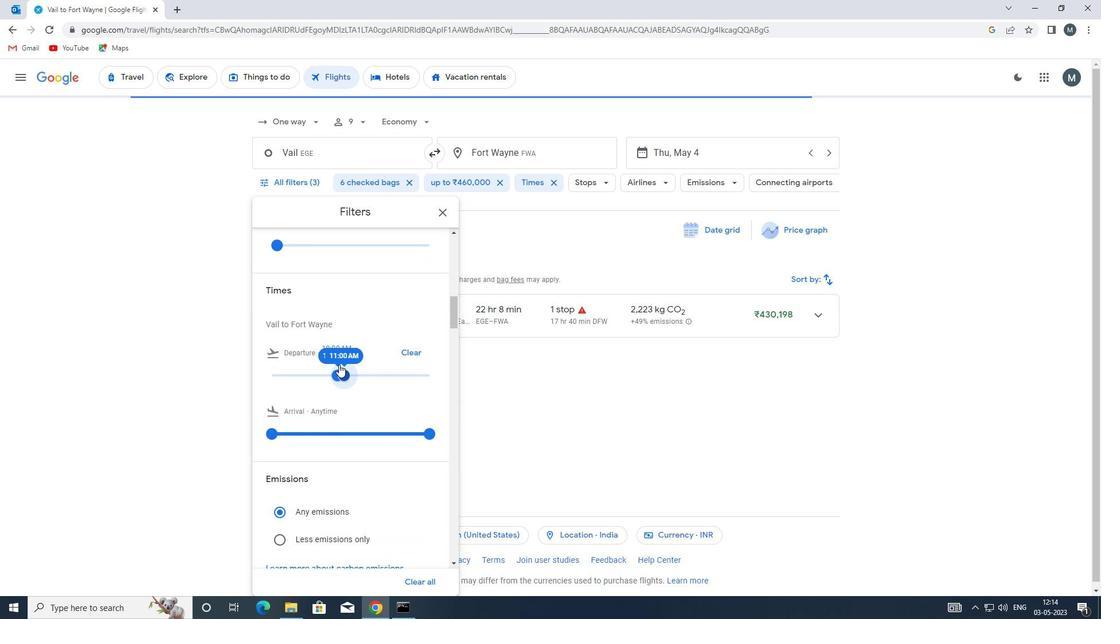 
Action: Mouse scrolled (338, 360) with delta (0, 0)
Screenshot: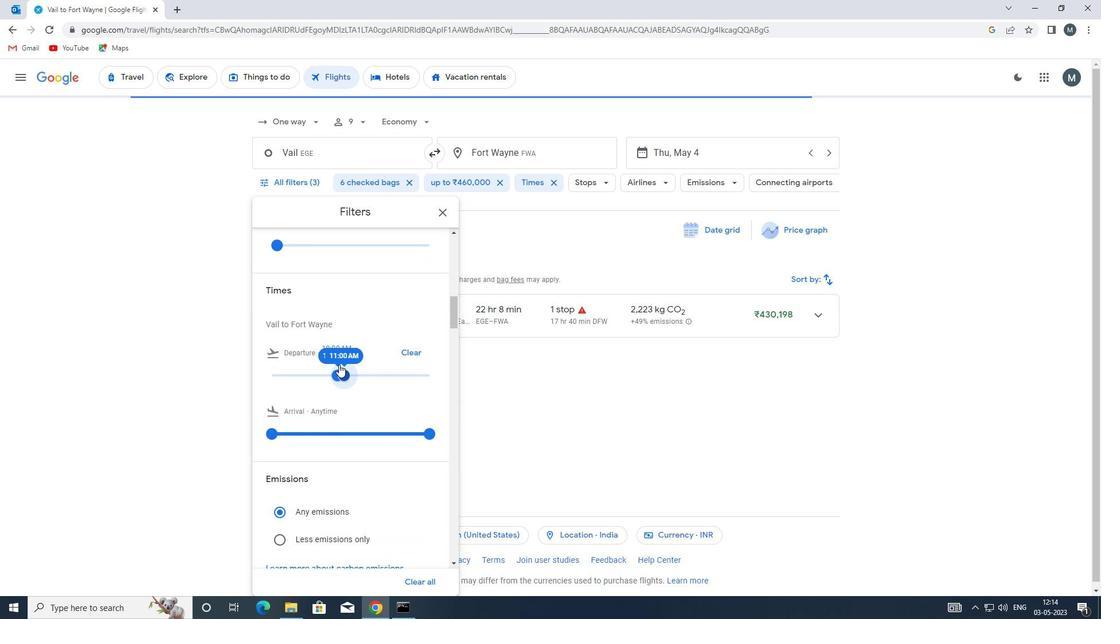 
Action: Mouse scrolled (338, 360) with delta (0, 0)
Screenshot: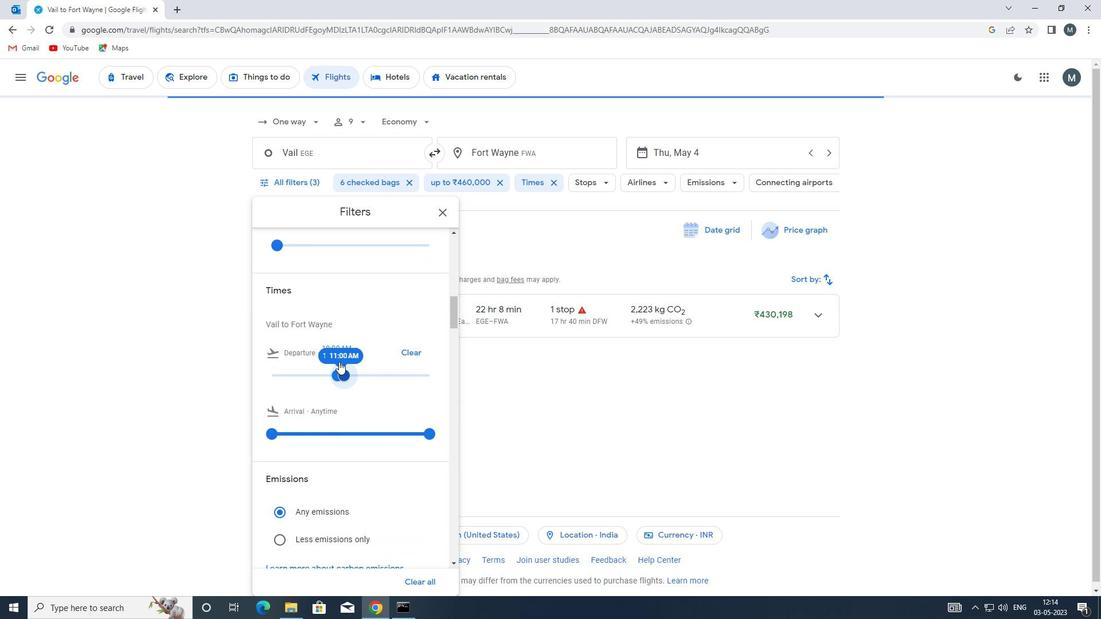 
Action: Mouse moved to (445, 212)
Screenshot: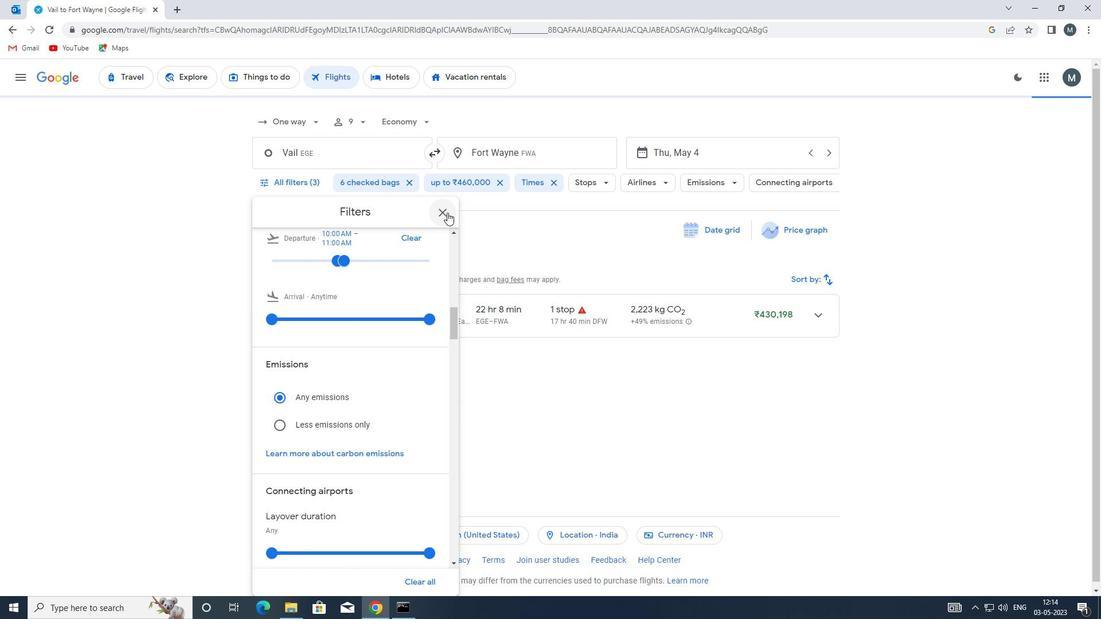 
Action: Mouse pressed left at (445, 212)
Screenshot: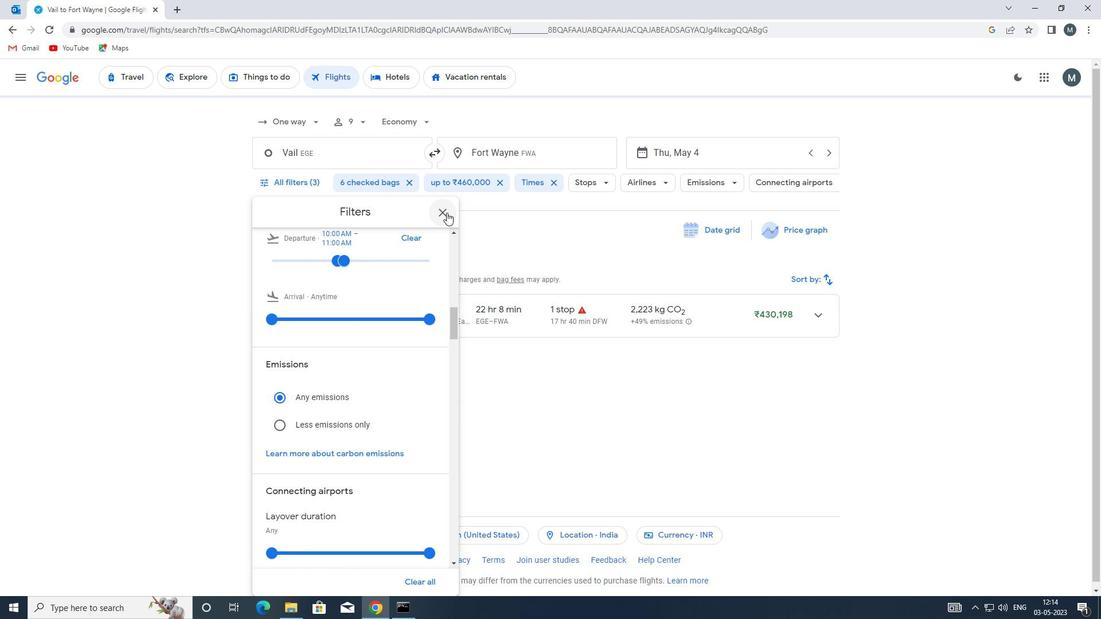 
